 Task: Look for space in Carlos Barbosa, Brazil from 2nd June, 2023 to 6th June, 2023 for 1 adult in price range Rs.10000 to Rs.13000. Place can be private room with 1  bedroom having 1 bed and 1 bathroom. Property type can be house, flat, guest house, hotel. Booking option can be shelf check-in. Required host language is Spanish.
Action: Mouse moved to (467, 101)
Screenshot: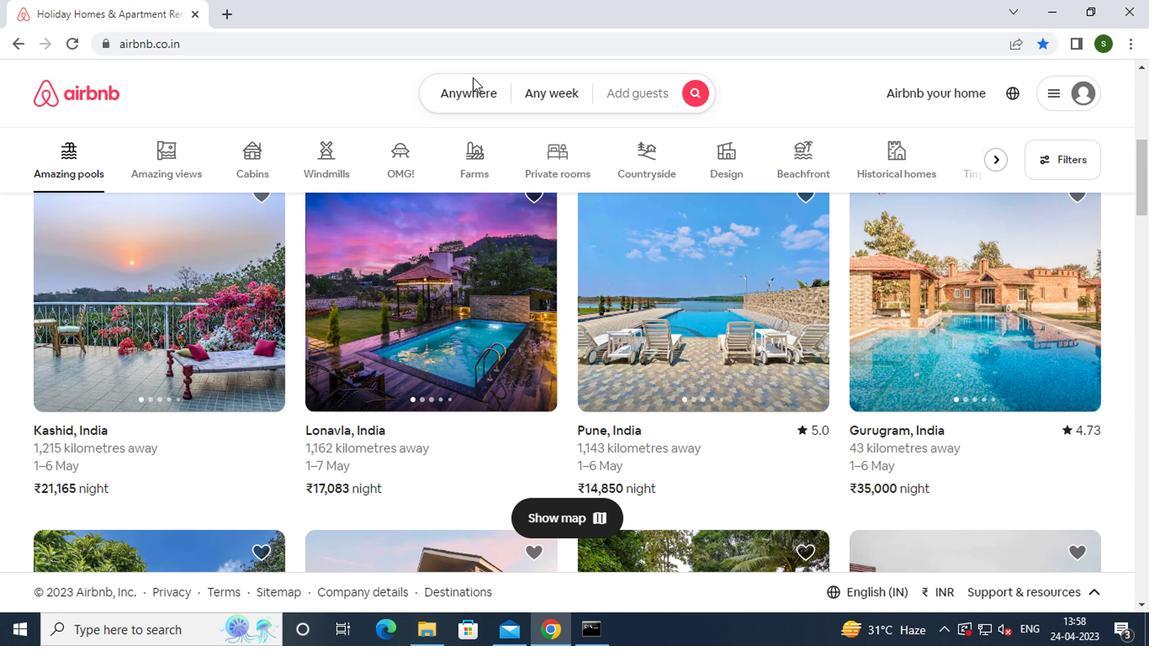 
Action: Mouse pressed left at (467, 101)
Screenshot: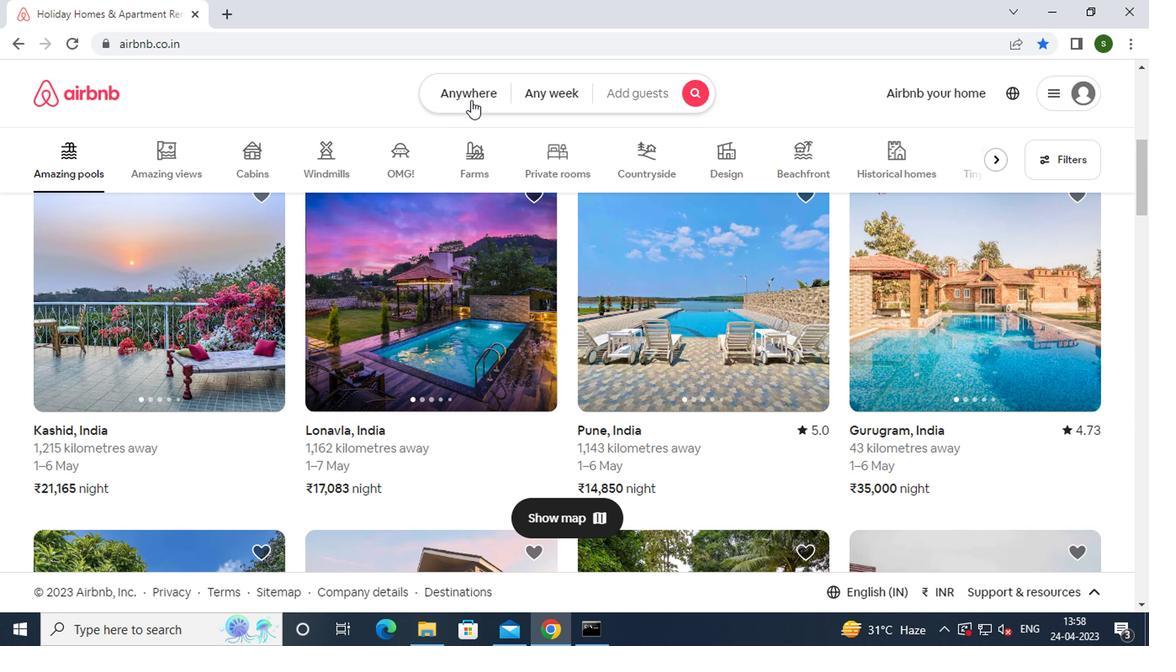 
Action: Mouse moved to (368, 159)
Screenshot: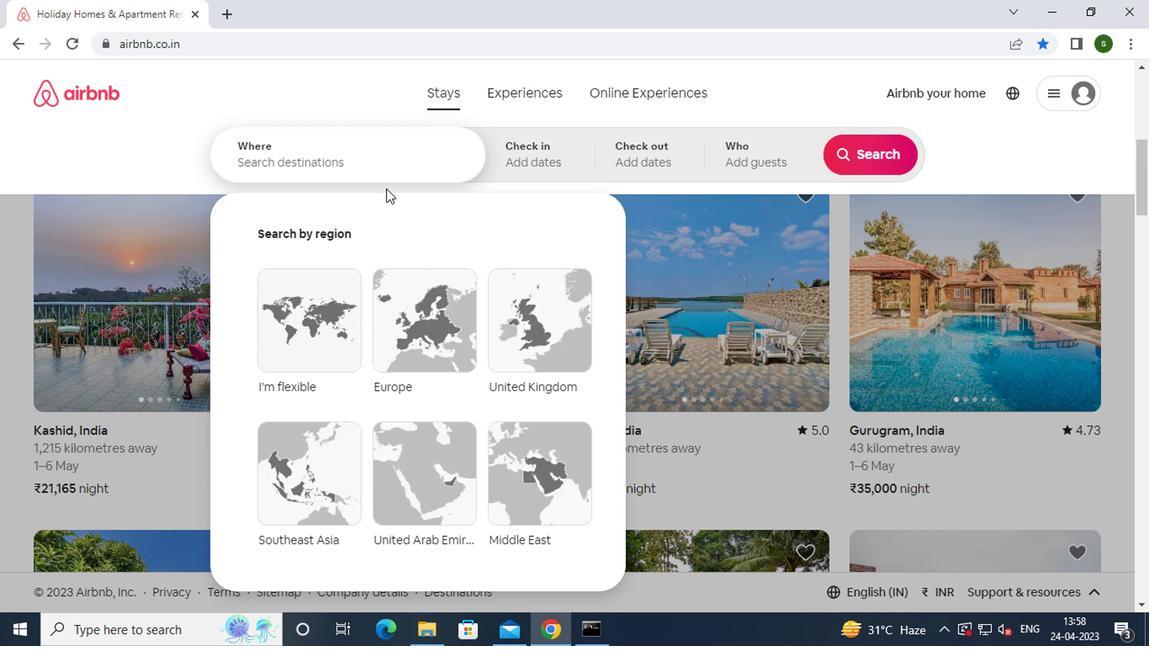 
Action: Mouse pressed left at (368, 159)
Screenshot: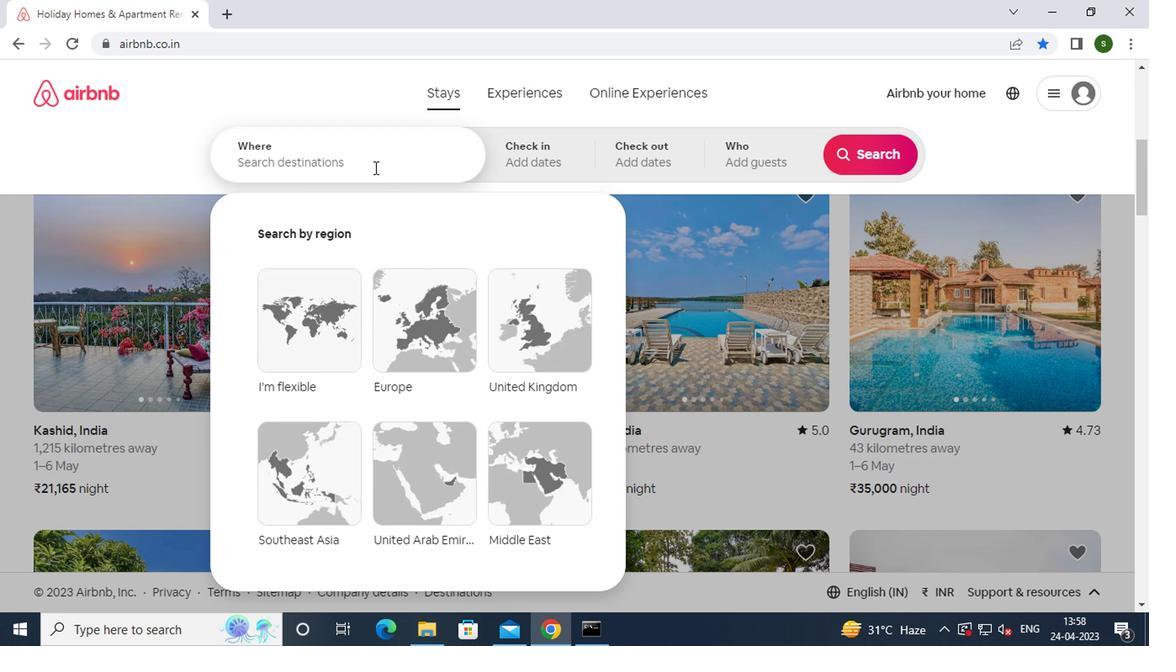 
Action: Key pressed <Key.caps_lock><Key.caps_lock>c<Key.caps_lock>arlos<Key.space><Key.caps_lock>b<Key.caps_lock>arbosa,<Key.caps_lock><Key.space><Key.caps_lock><Key.caps_lock>b<Key.caps_lock>razil<Key.enter>
Screenshot: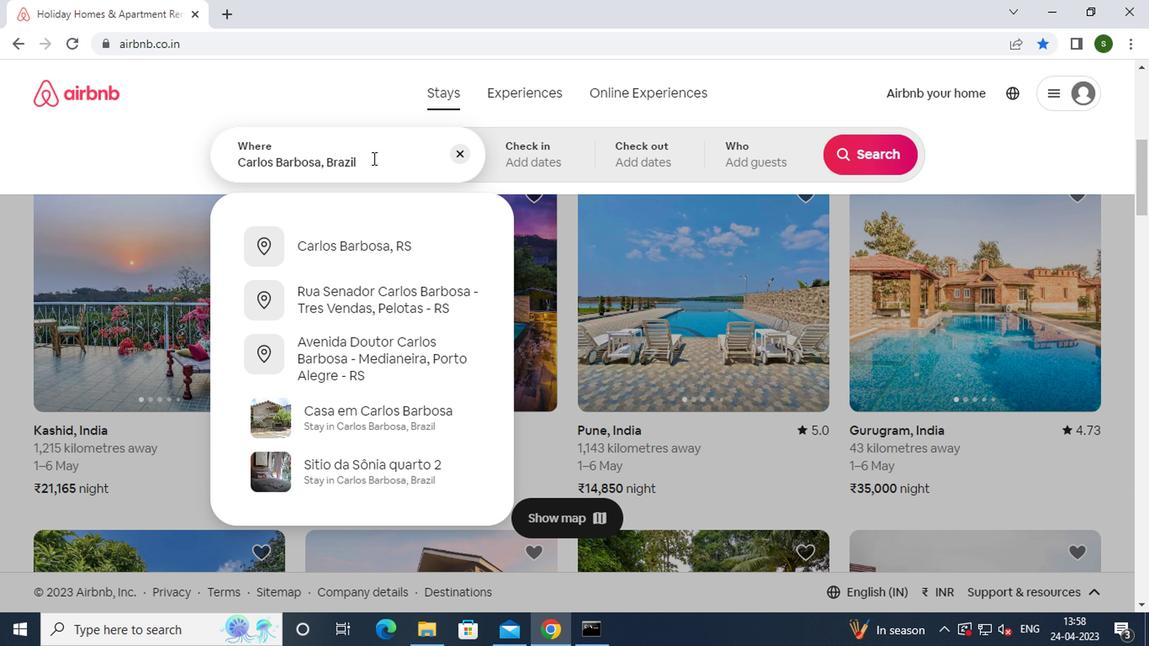 
Action: Mouse moved to (852, 293)
Screenshot: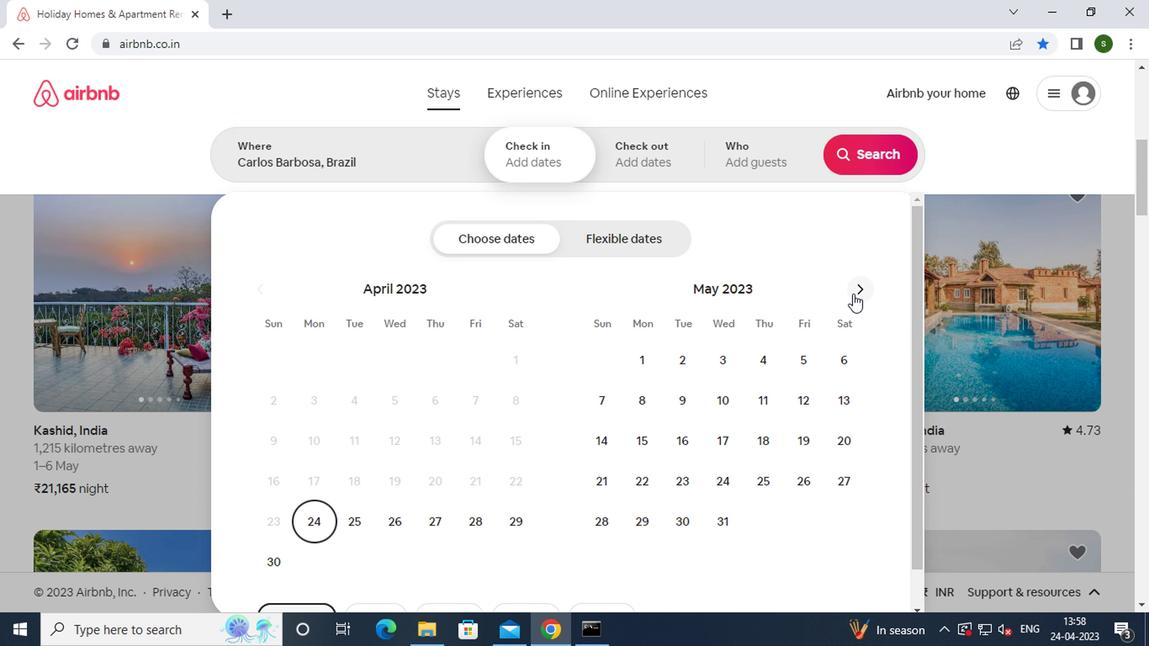 
Action: Mouse pressed left at (852, 293)
Screenshot: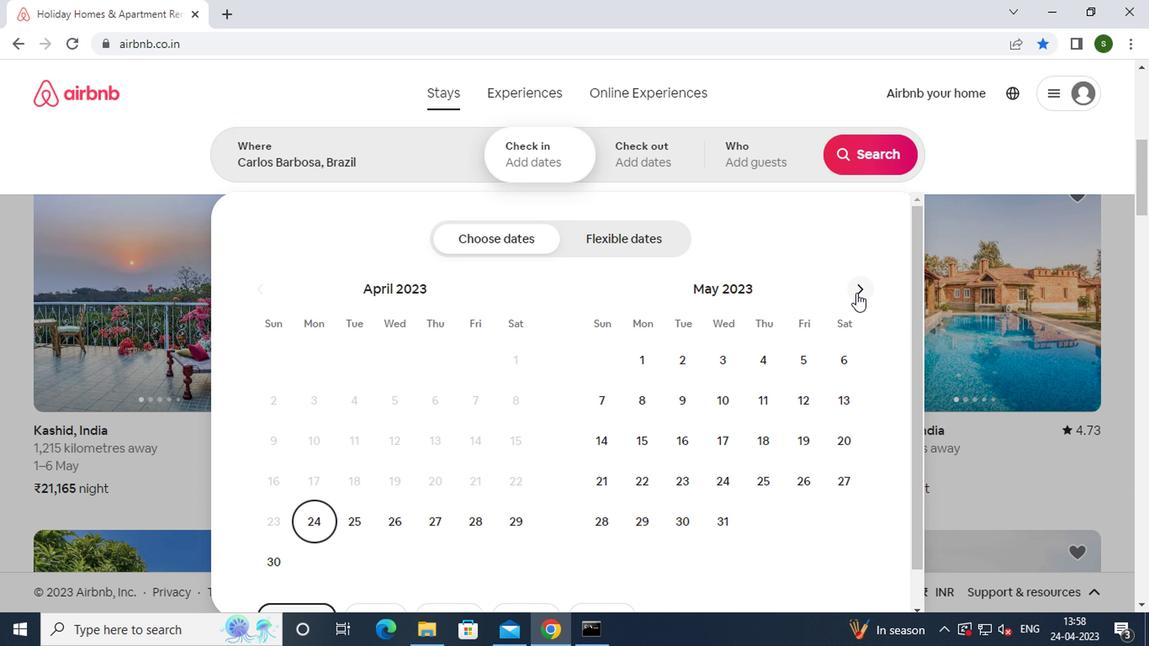 
Action: Mouse moved to (794, 357)
Screenshot: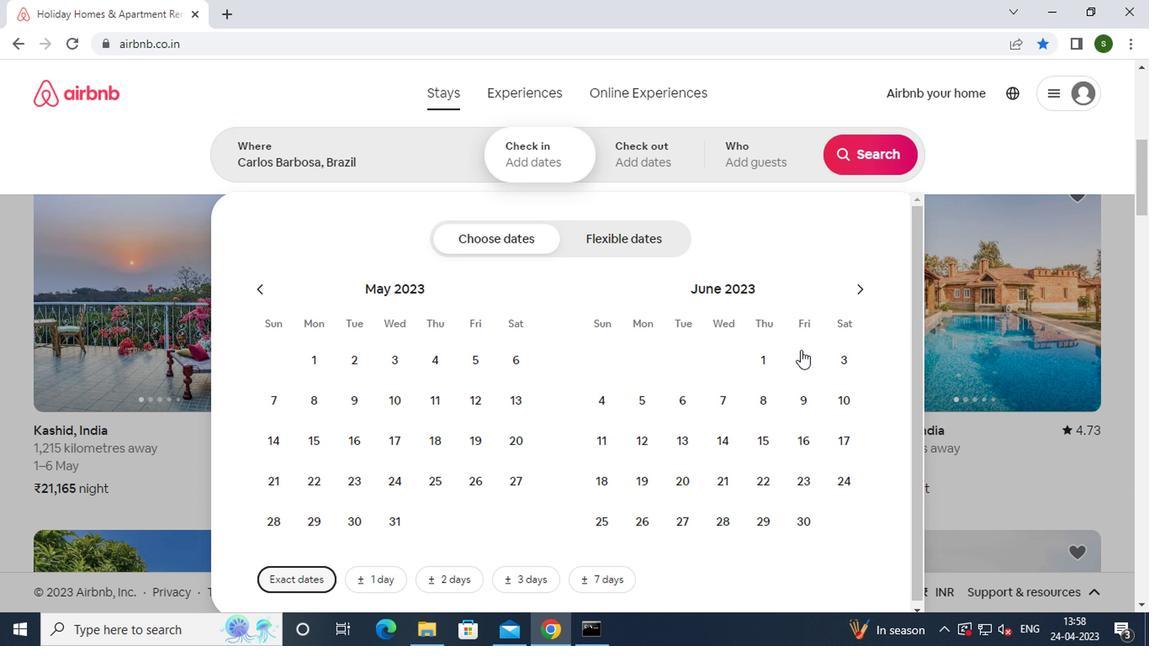 
Action: Mouse pressed left at (794, 357)
Screenshot: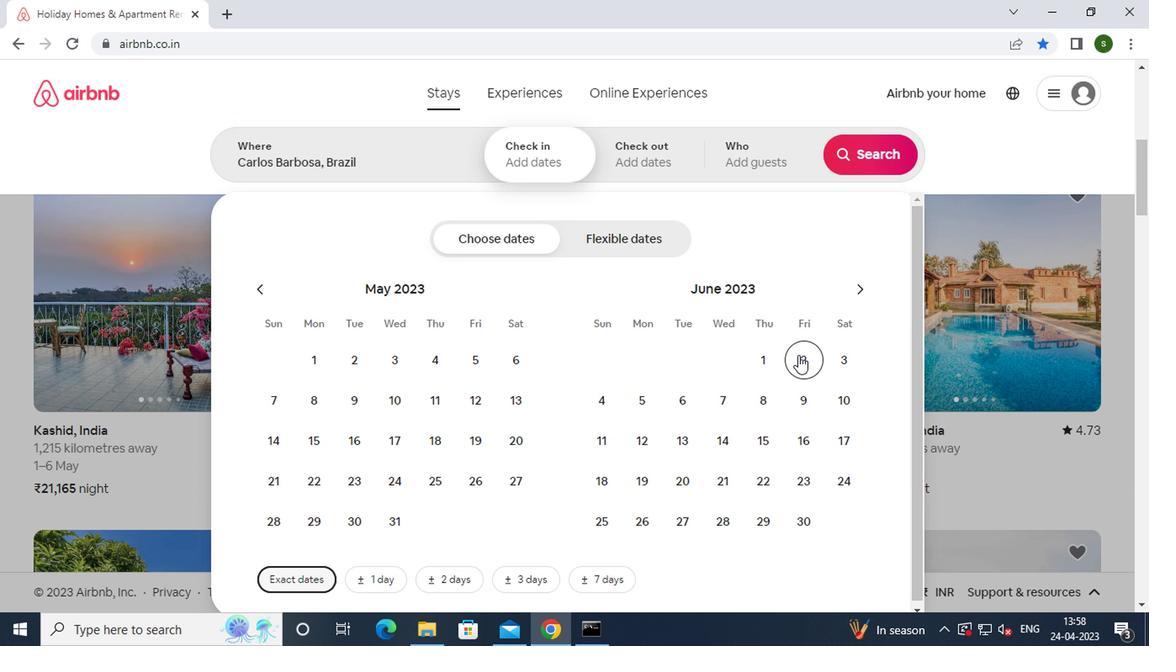 
Action: Mouse moved to (691, 399)
Screenshot: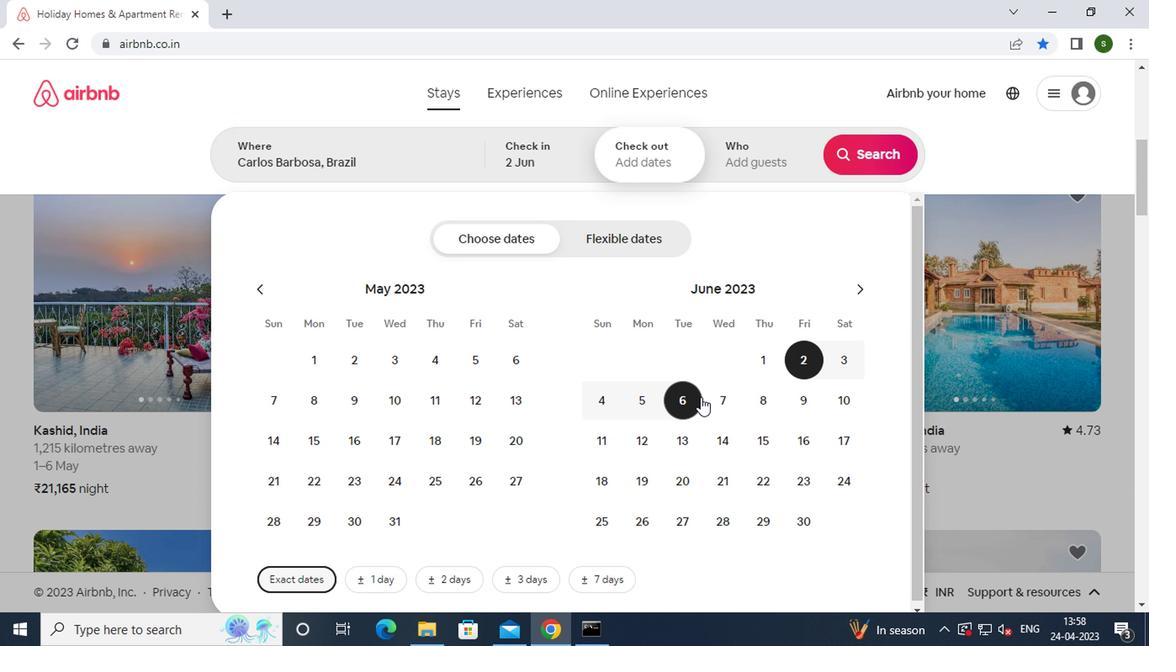 
Action: Mouse pressed left at (691, 399)
Screenshot: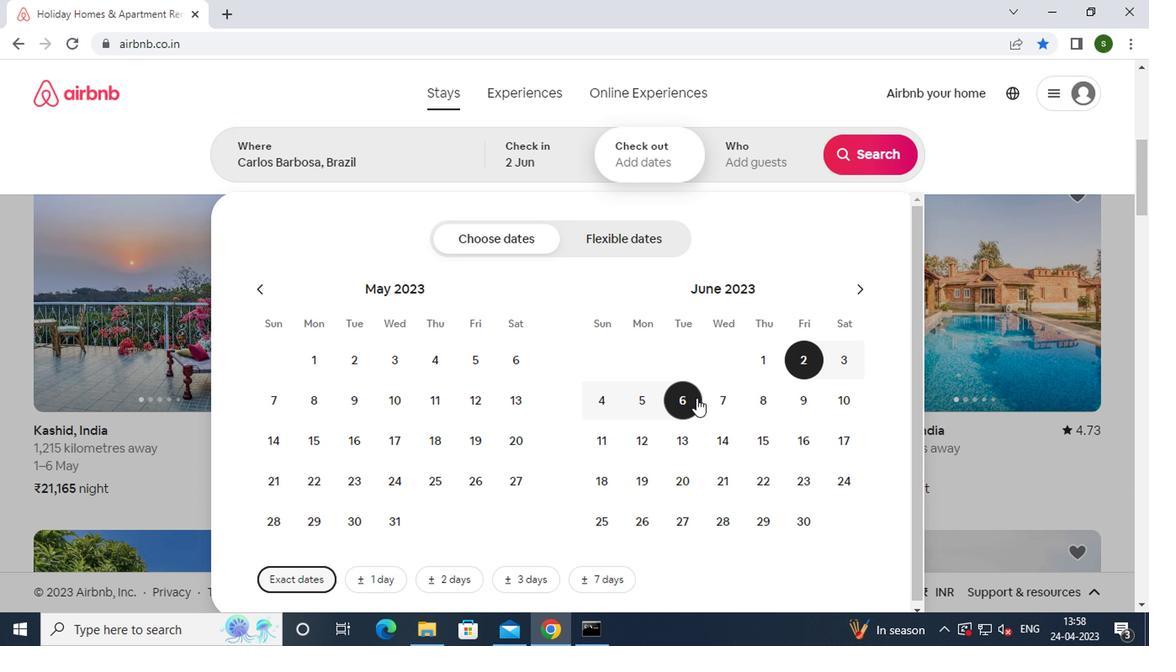 
Action: Mouse moved to (755, 152)
Screenshot: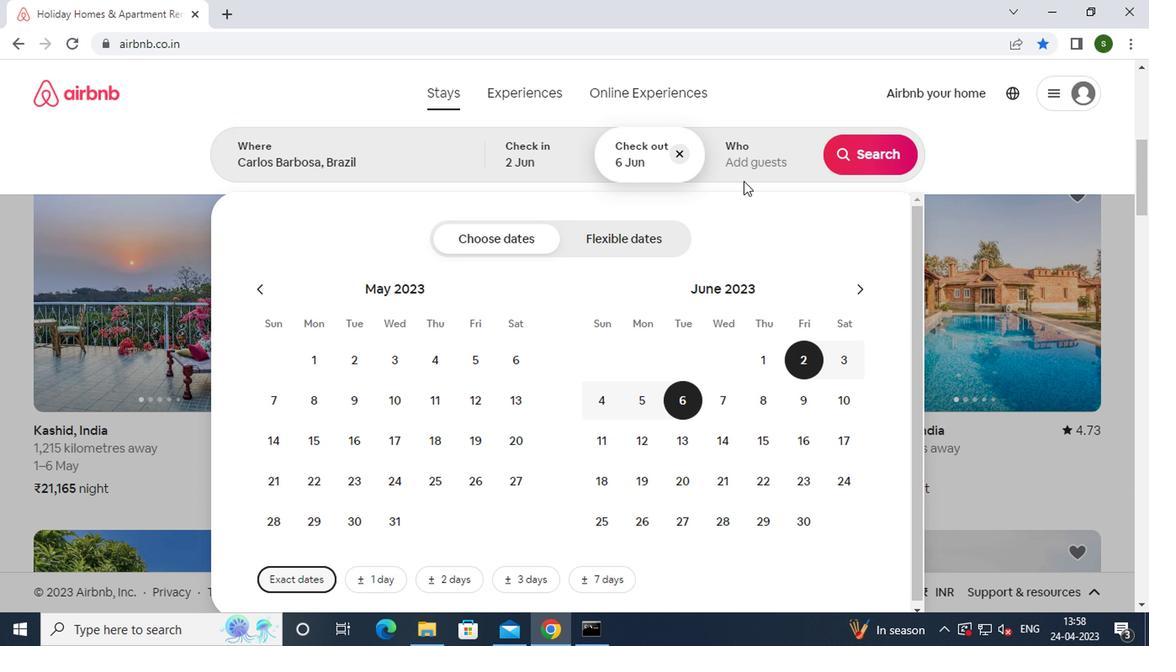 
Action: Mouse pressed left at (755, 152)
Screenshot: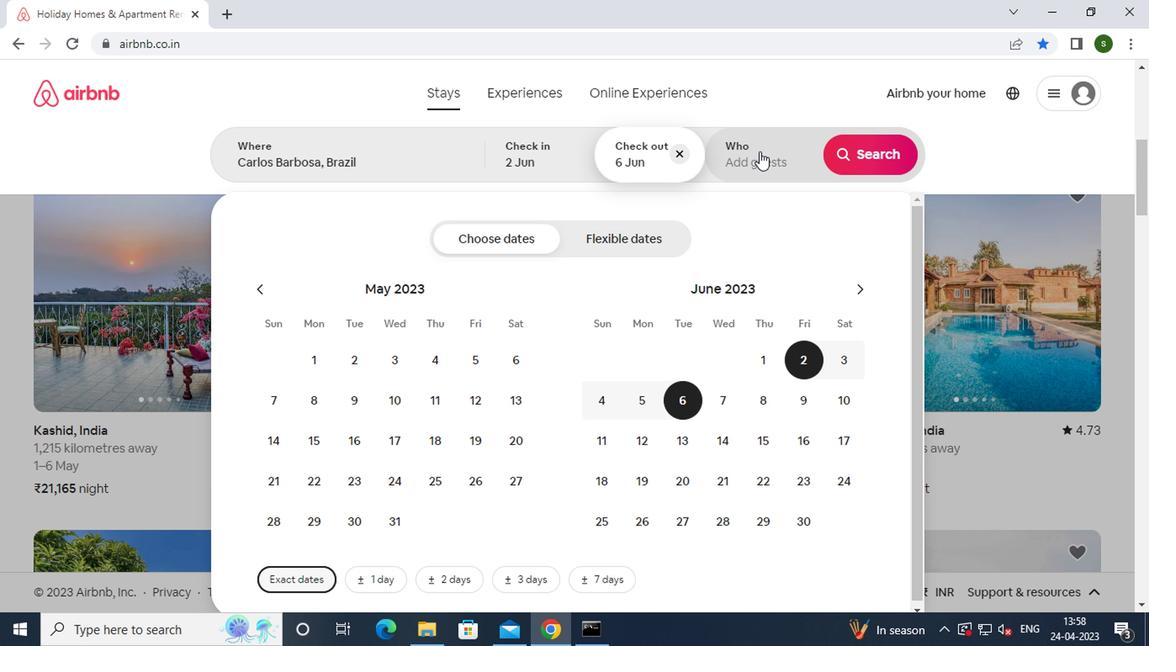 
Action: Mouse moved to (876, 253)
Screenshot: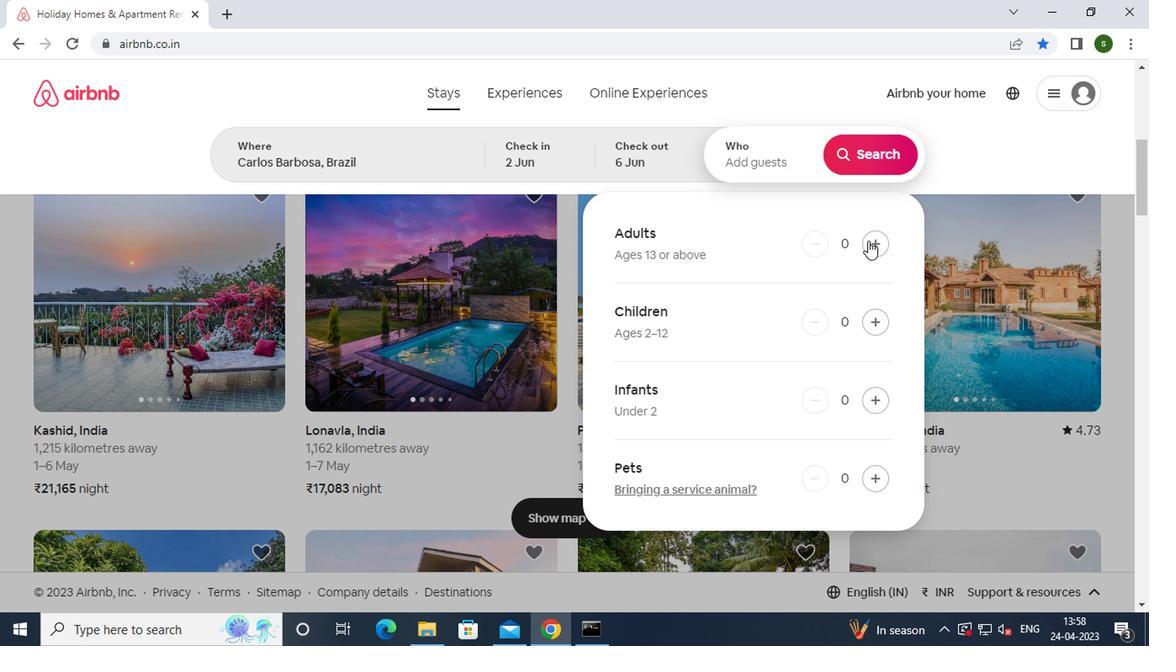 
Action: Mouse pressed left at (876, 253)
Screenshot: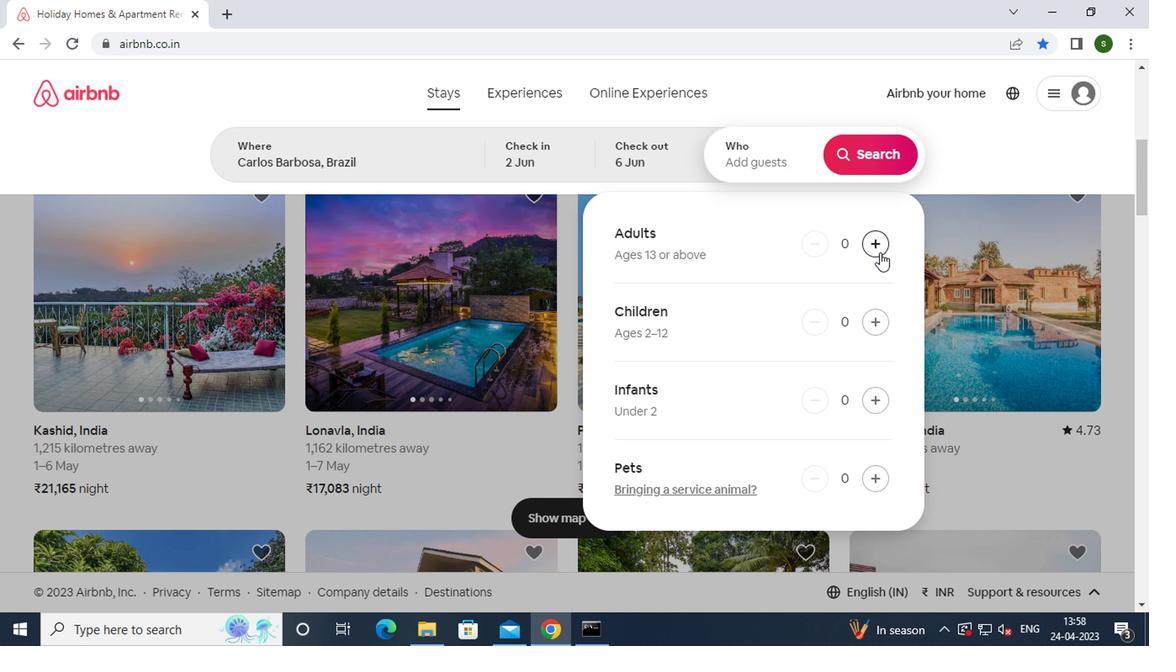 
Action: Mouse moved to (871, 159)
Screenshot: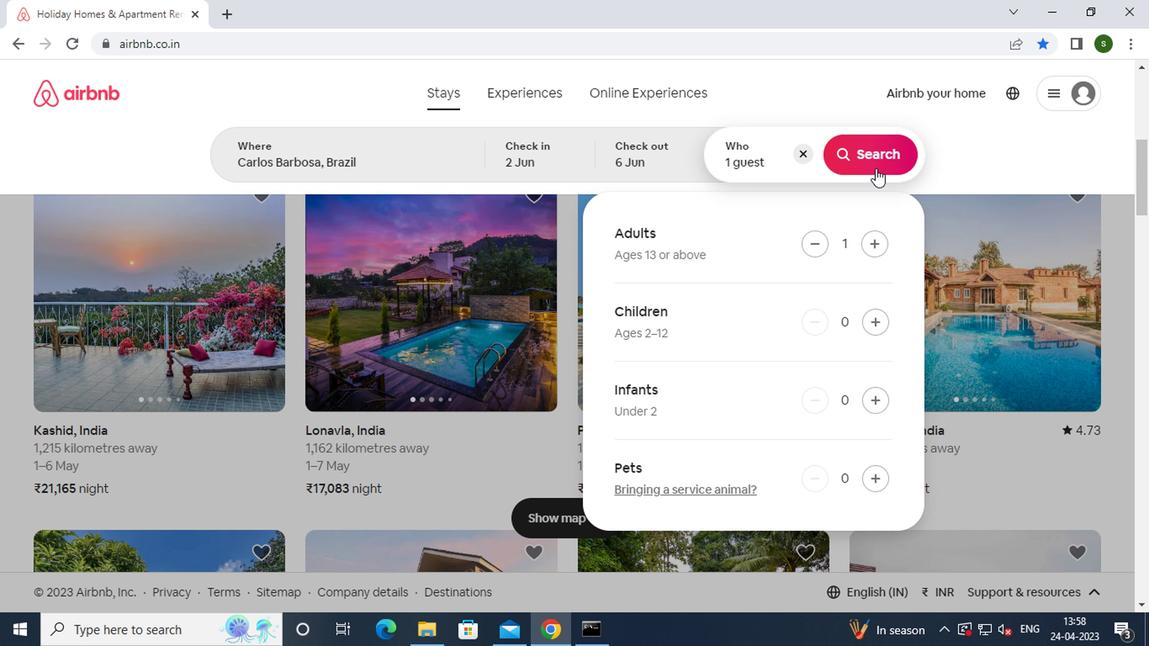 
Action: Mouse pressed left at (871, 159)
Screenshot: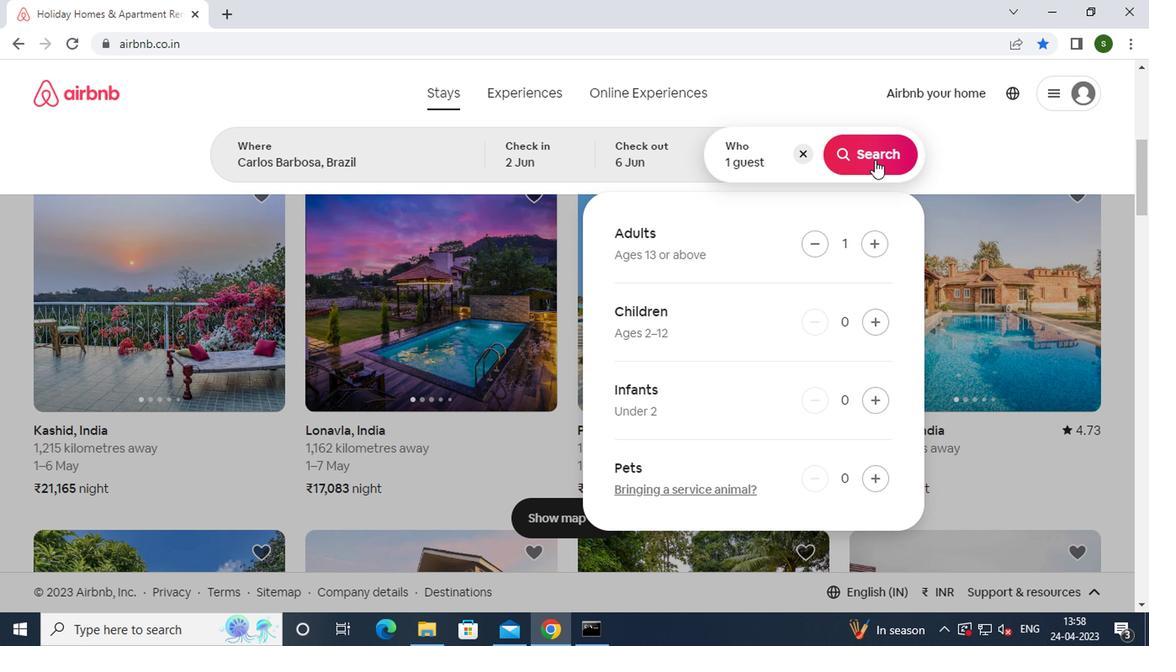 
Action: Mouse moved to (1092, 152)
Screenshot: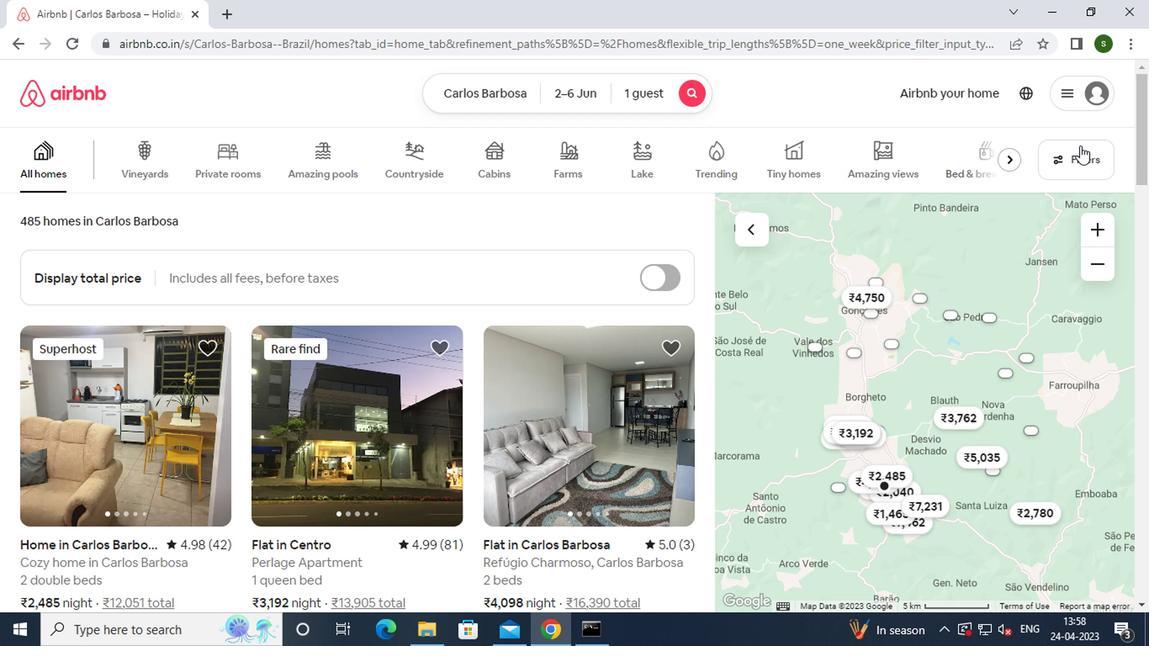 
Action: Mouse pressed left at (1092, 152)
Screenshot: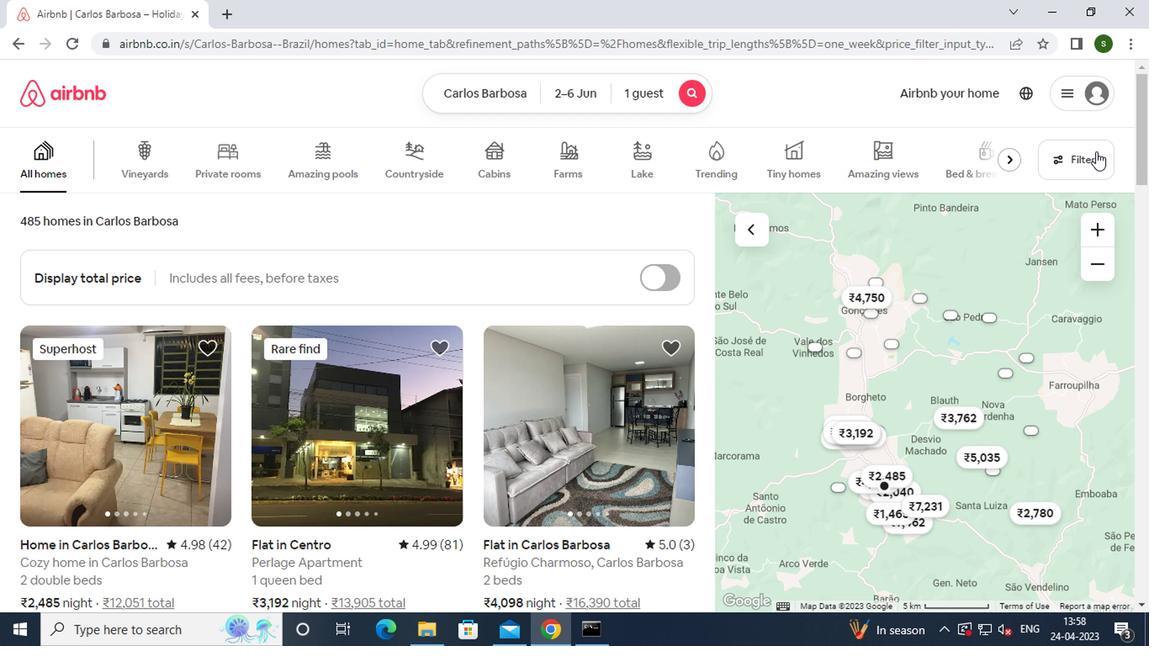 
Action: Mouse moved to (360, 375)
Screenshot: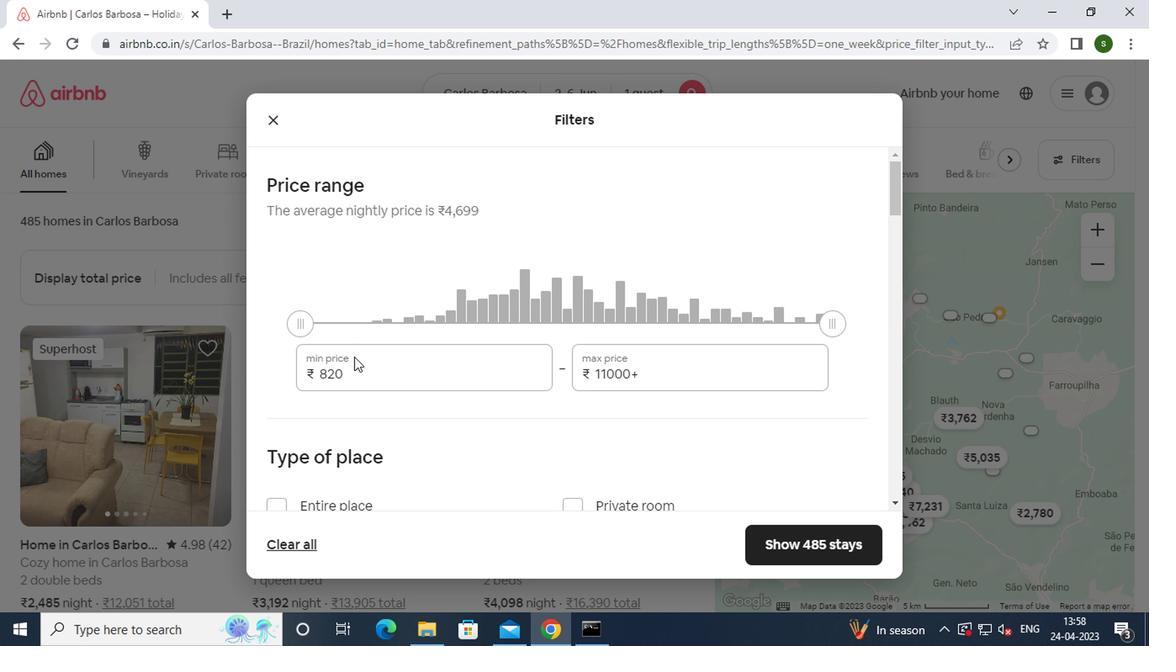 
Action: Mouse pressed left at (360, 375)
Screenshot: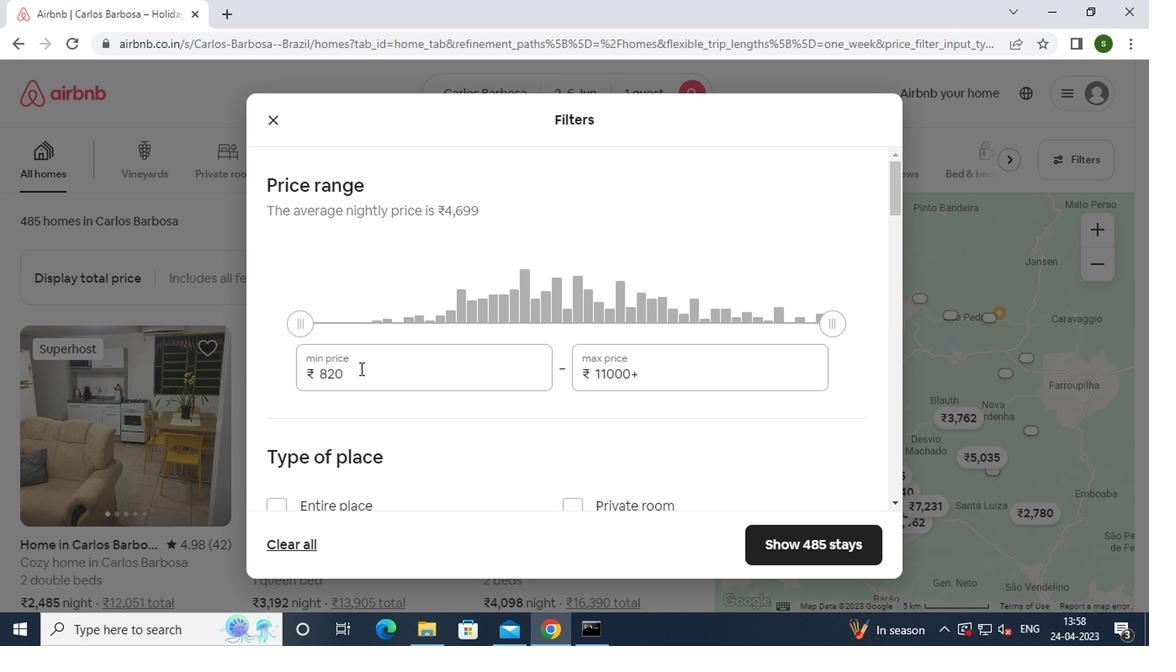 
Action: Mouse moved to (356, 372)
Screenshot: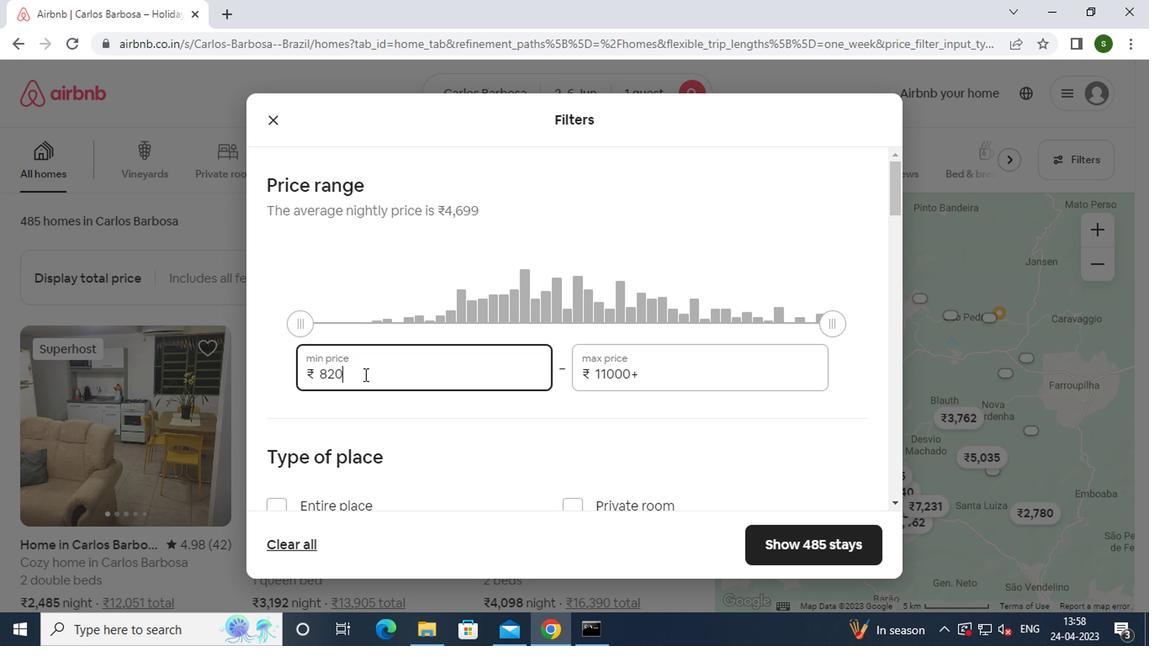 
Action: Key pressed <Key.backspace><Key.backspace><Key.backspace><Key.backspace><Key.backspace><Key.backspace><Key.backspace><Key.backspace><Key.backspace><Key.backspace>10000
Screenshot: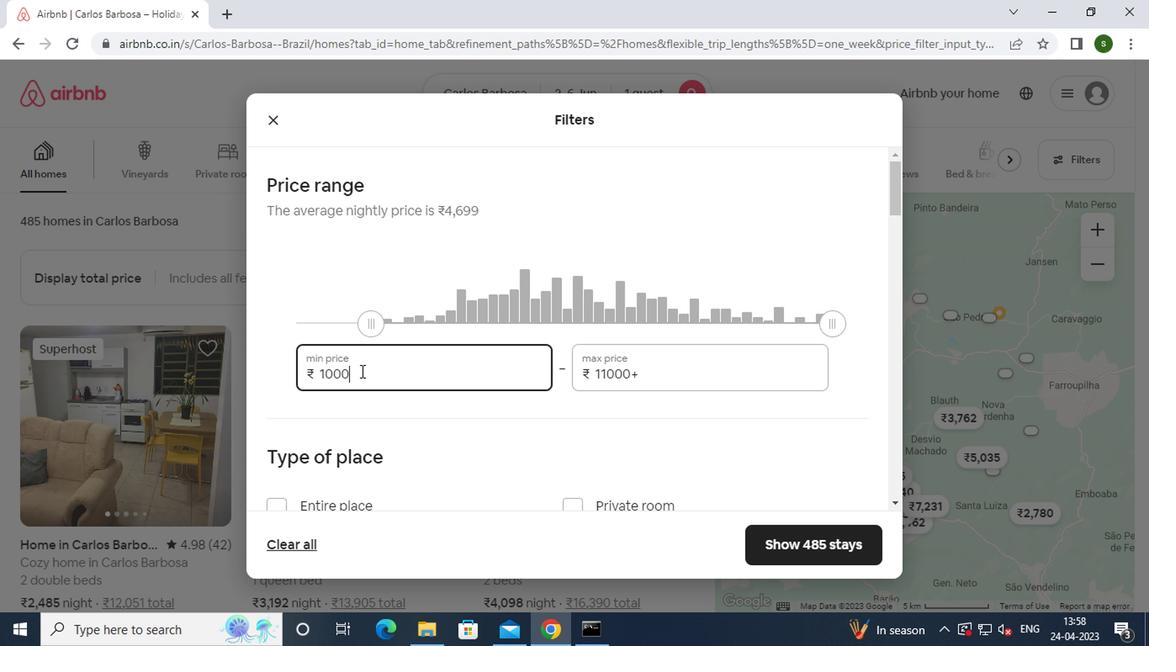 
Action: Mouse moved to (639, 374)
Screenshot: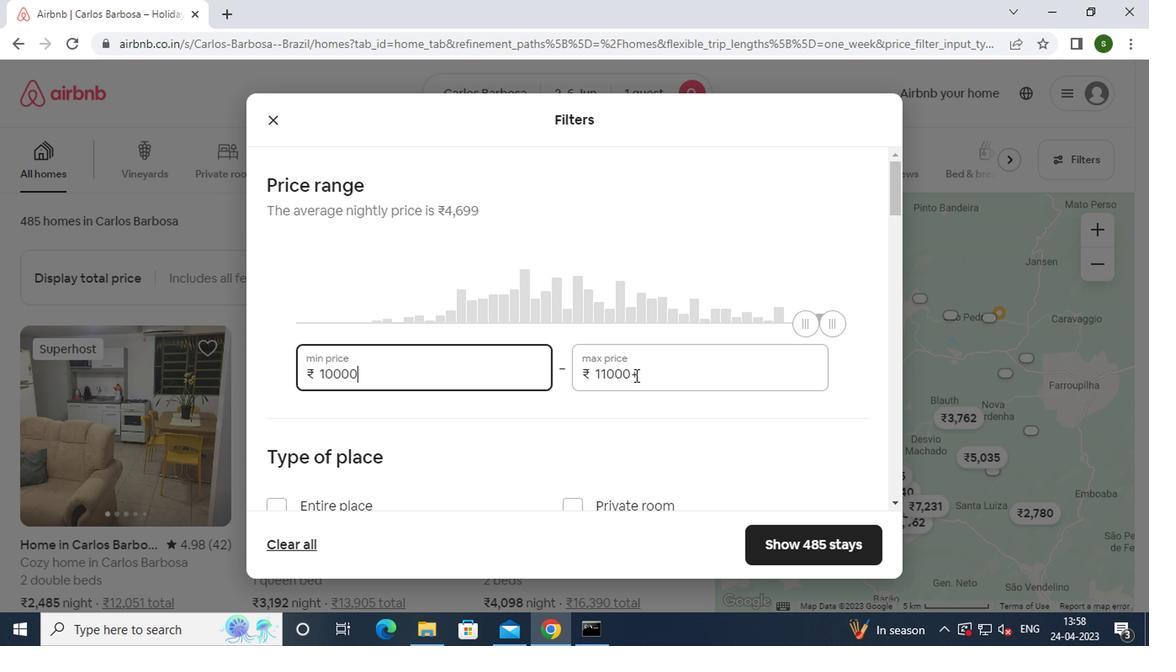 
Action: Mouse pressed left at (639, 374)
Screenshot: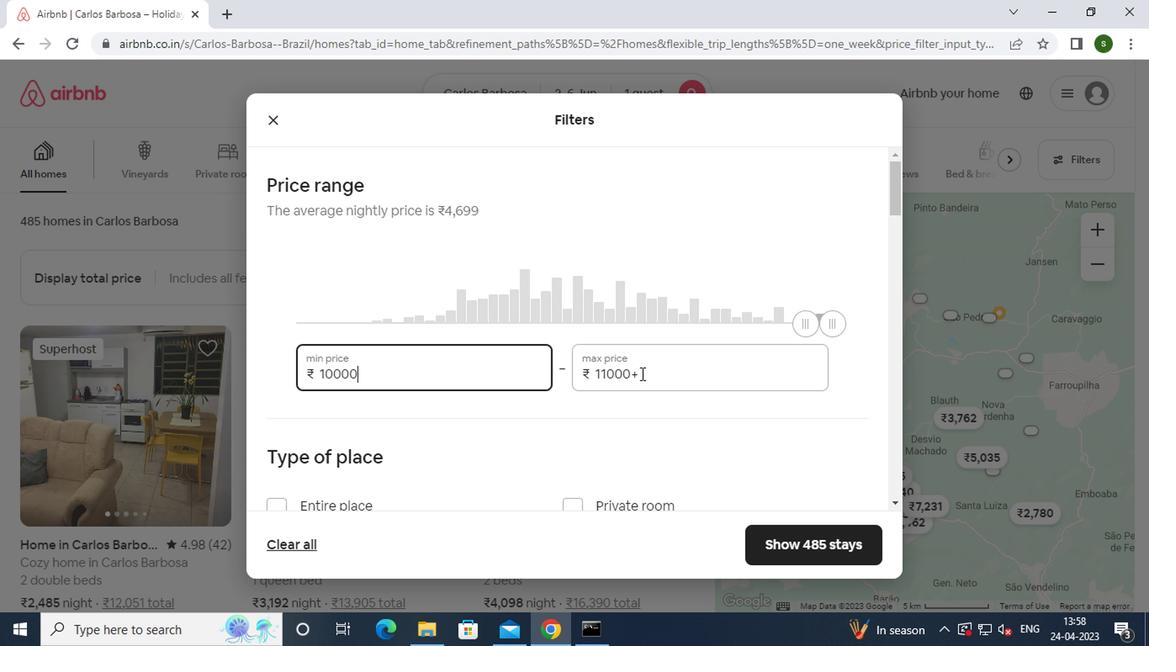 
Action: Key pressed <Key.backspace><Key.backspace><Key.backspace><Key.backspace><Key.backspace><Key.backspace><Key.backspace><Key.backspace><Key.backspace><Key.backspace>13000
Screenshot: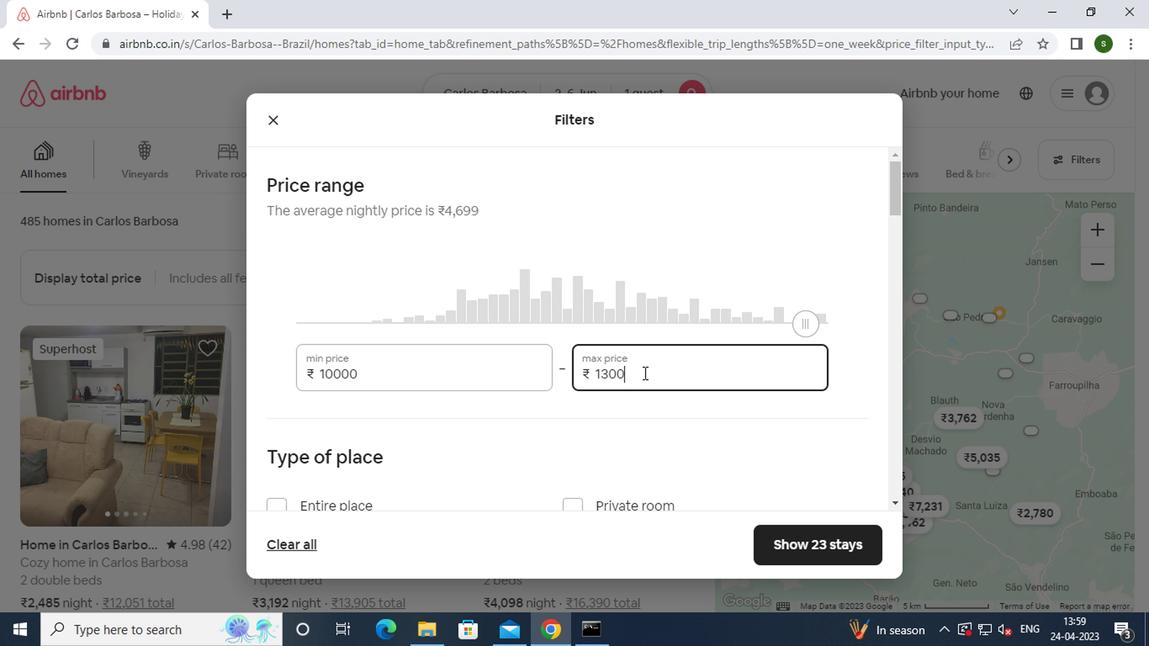 
Action: Mouse moved to (533, 414)
Screenshot: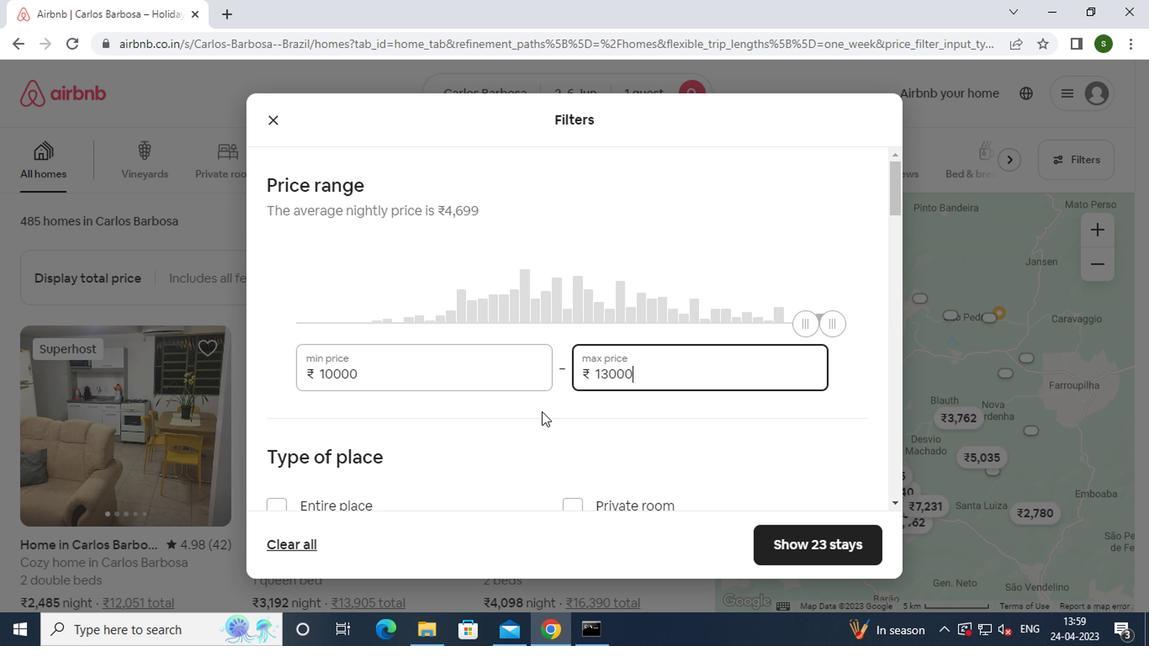 
Action: Mouse scrolled (533, 413) with delta (0, 0)
Screenshot: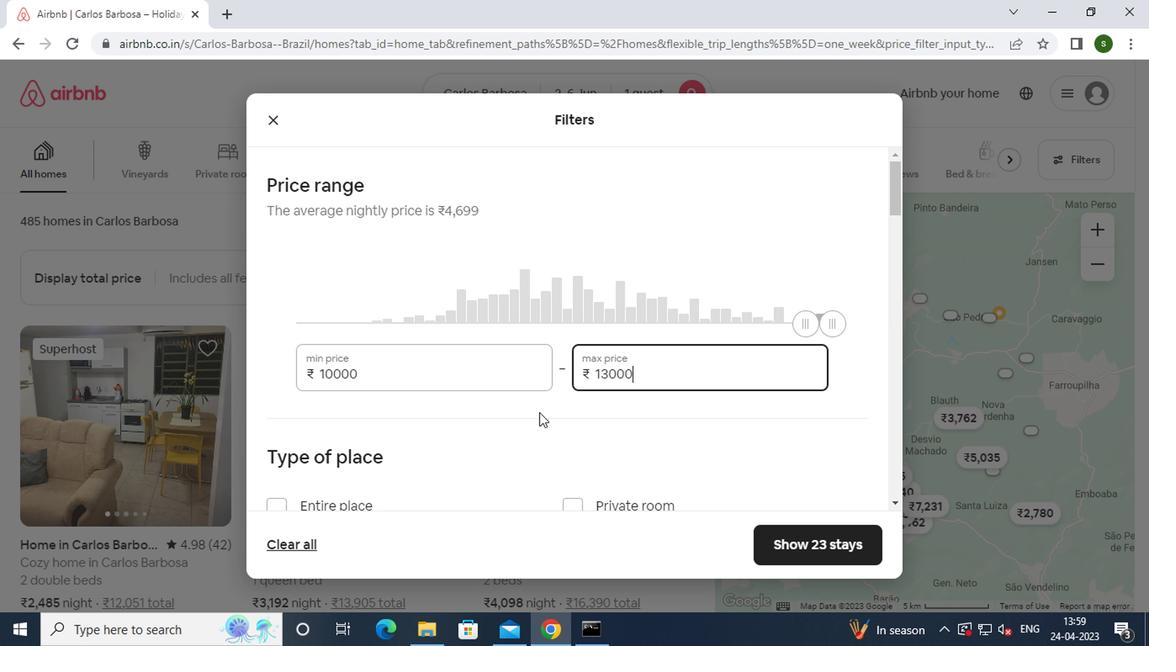 
Action: Mouse moved to (571, 422)
Screenshot: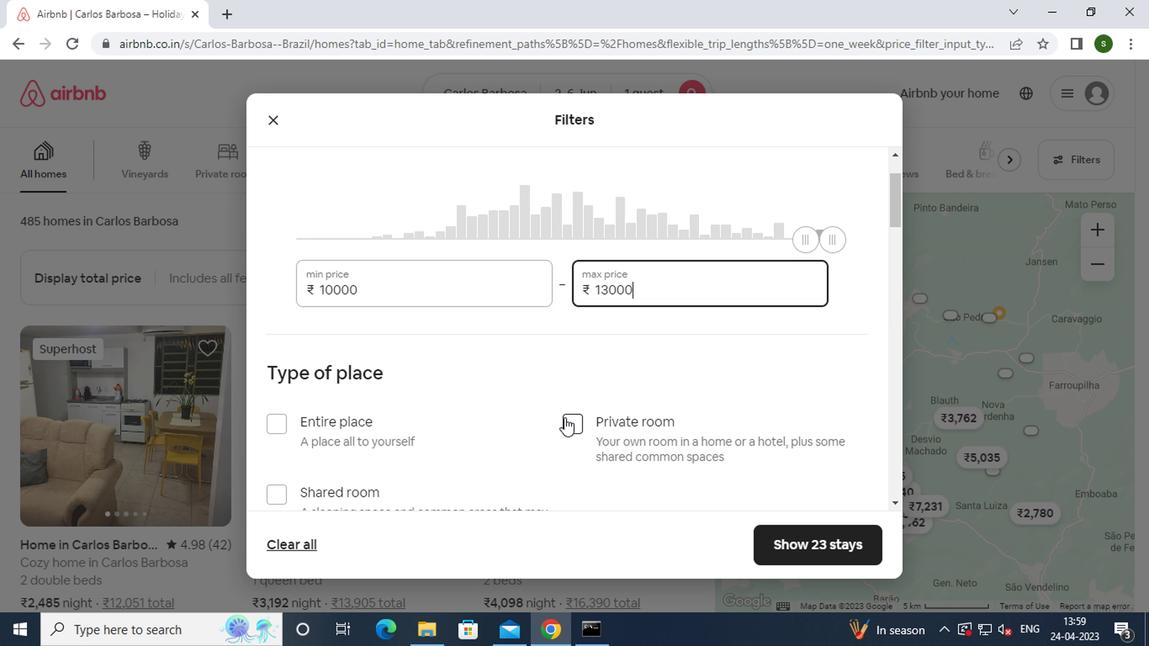 
Action: Mouse pressed left at (571, 422)
Screenshot: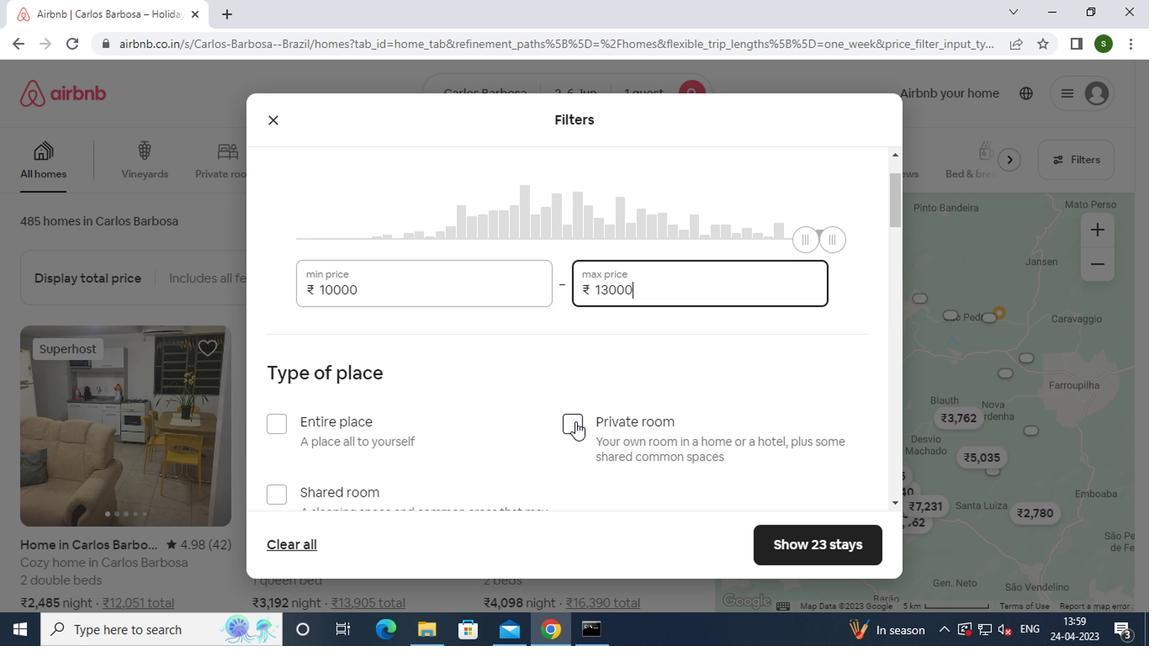 
Action: Mouse moved to (476, 403)
Screenshot: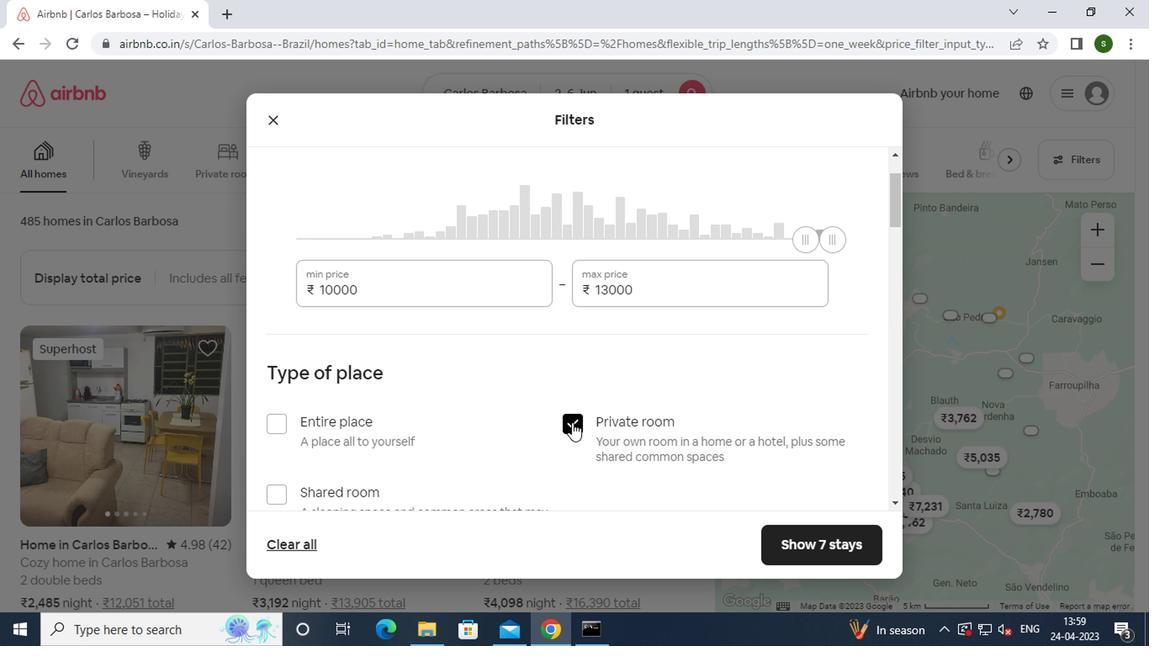 
Action: Mouse scrolled (476, 402) with delta (0, -1)
Screenshot: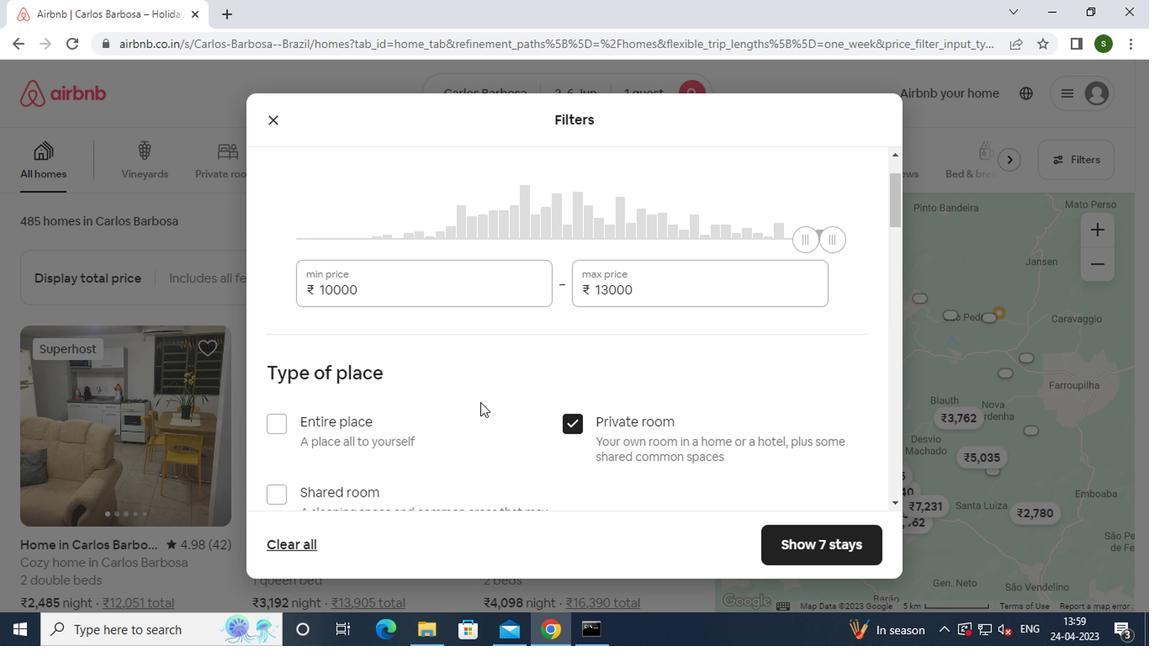 
Action: Mouse scrolled (476, 402) with delta (0, -1)
Screenshot: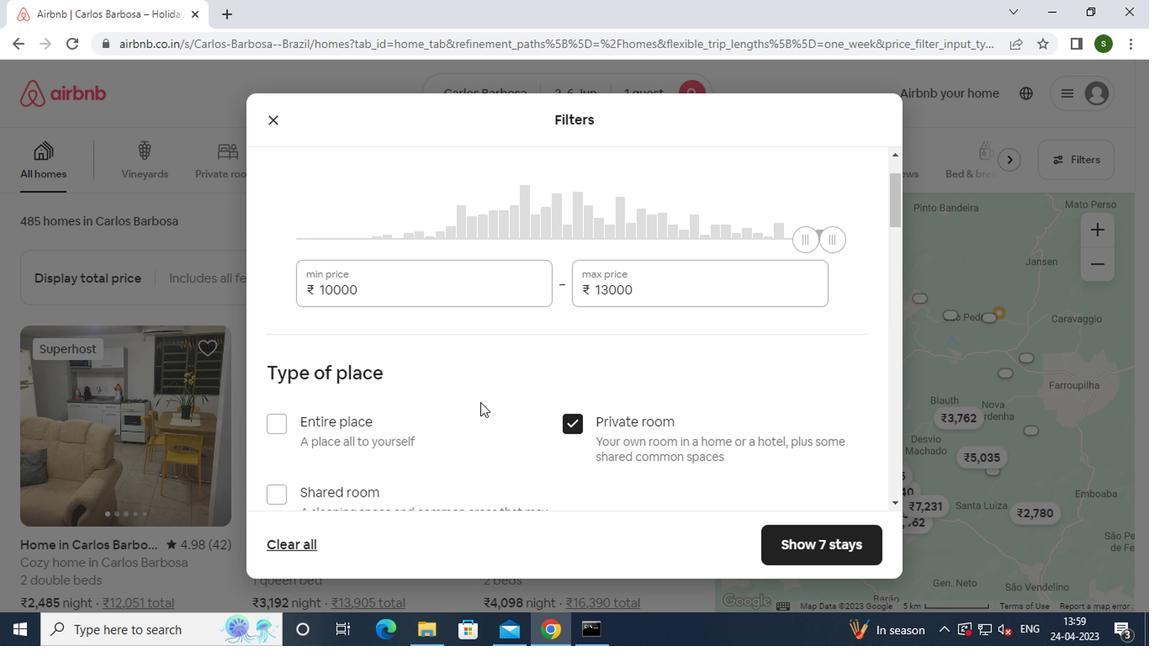 
Action: Mouse scrolled (476, 402) with delta (0, -1)
Screenshot: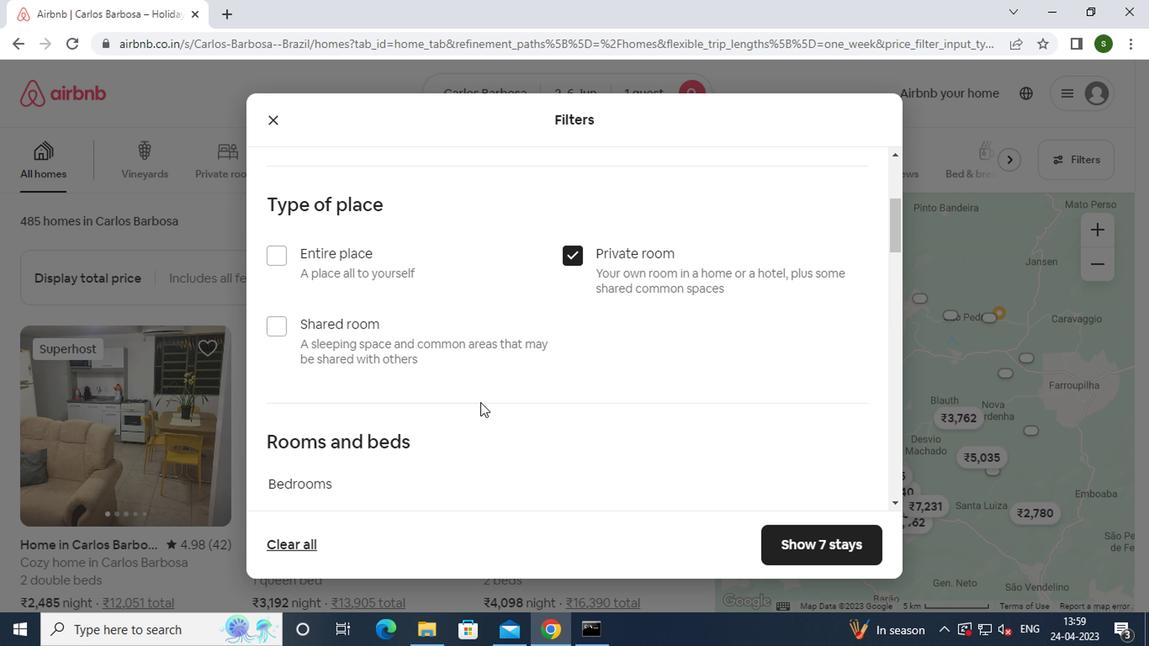 
Action: Mouse scrolled (476, 402) with delta (0, -1)
Screenshot: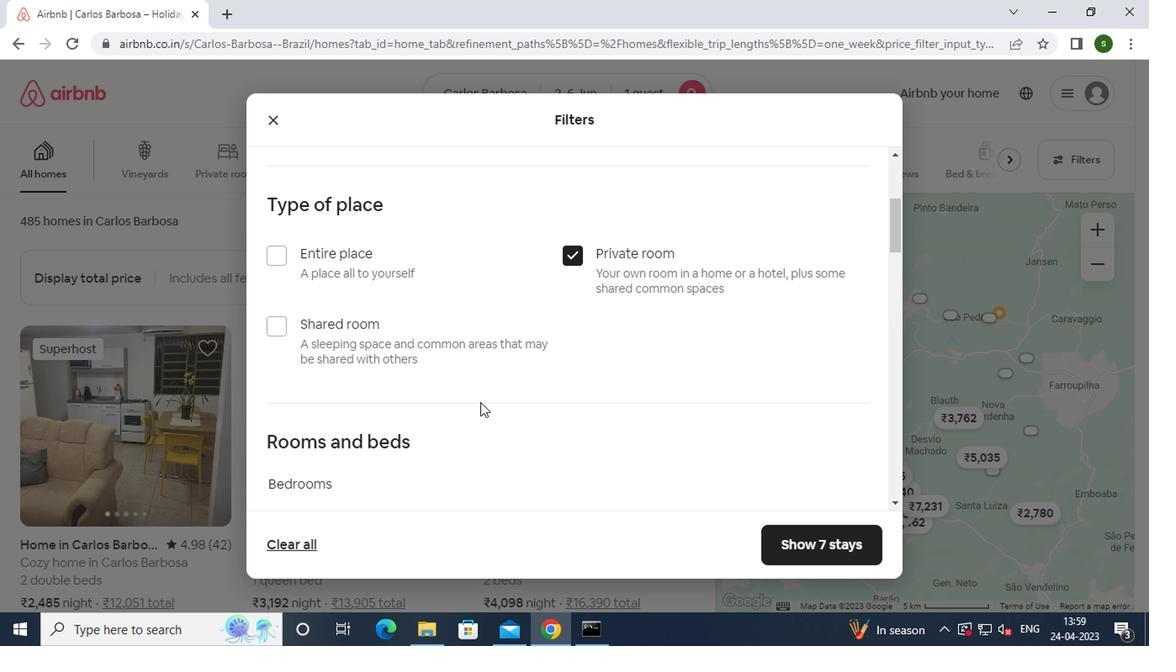 
Action: Mouse scrolled (476, 402) with delta (0, -1)
Screenshot: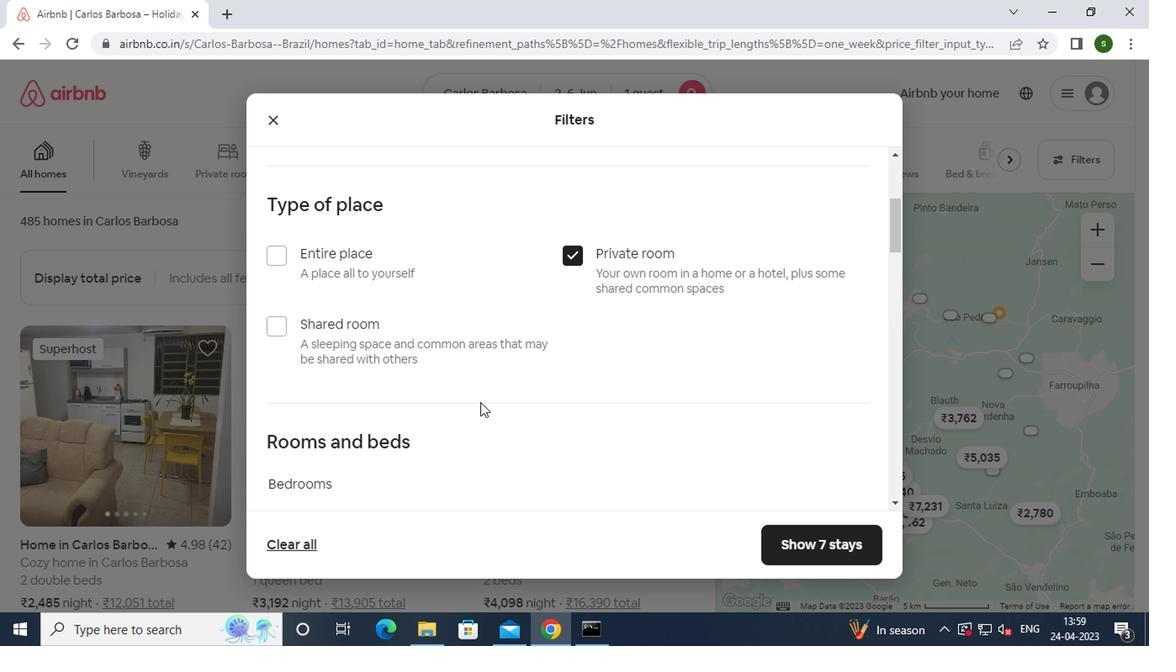 
Action: Mouse moved to (375, 287)
Screenshot: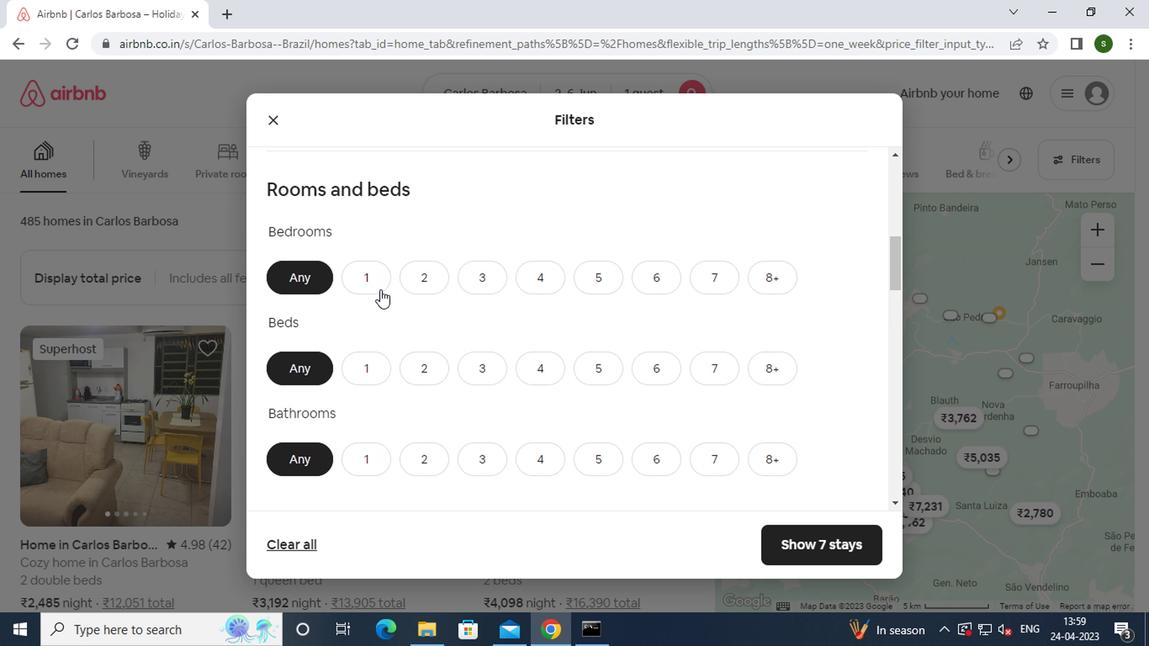 
Action: Mouse pressed left at (375, 287)
Screenshot: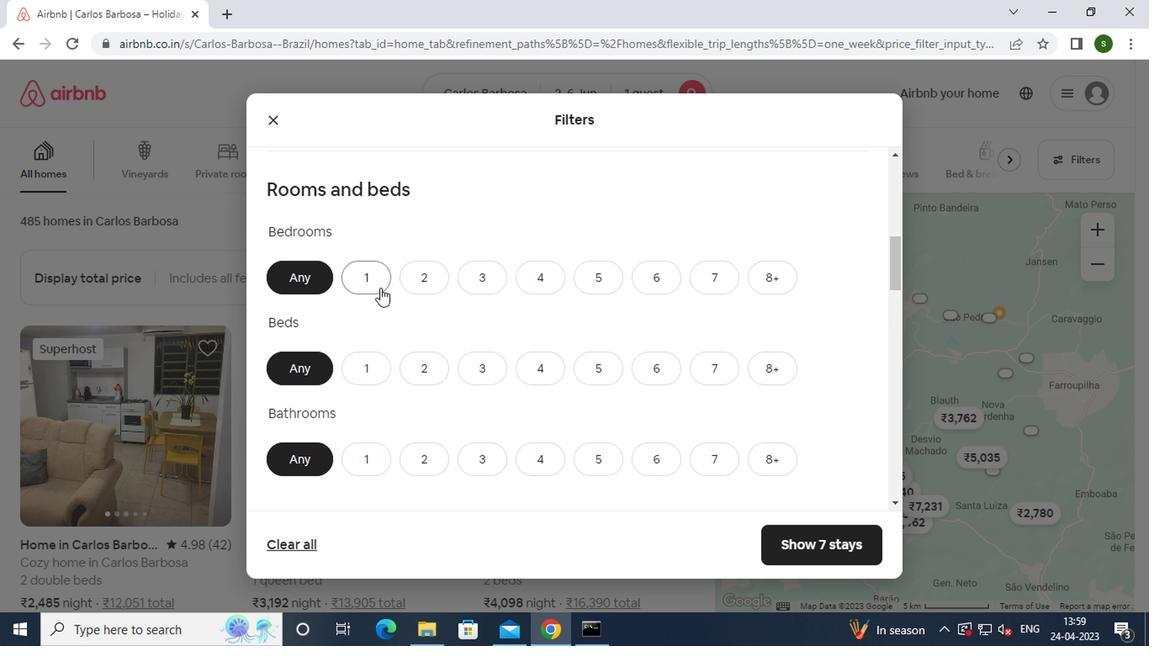 
Action: Mouse moved to (366, 376)
Screenshot: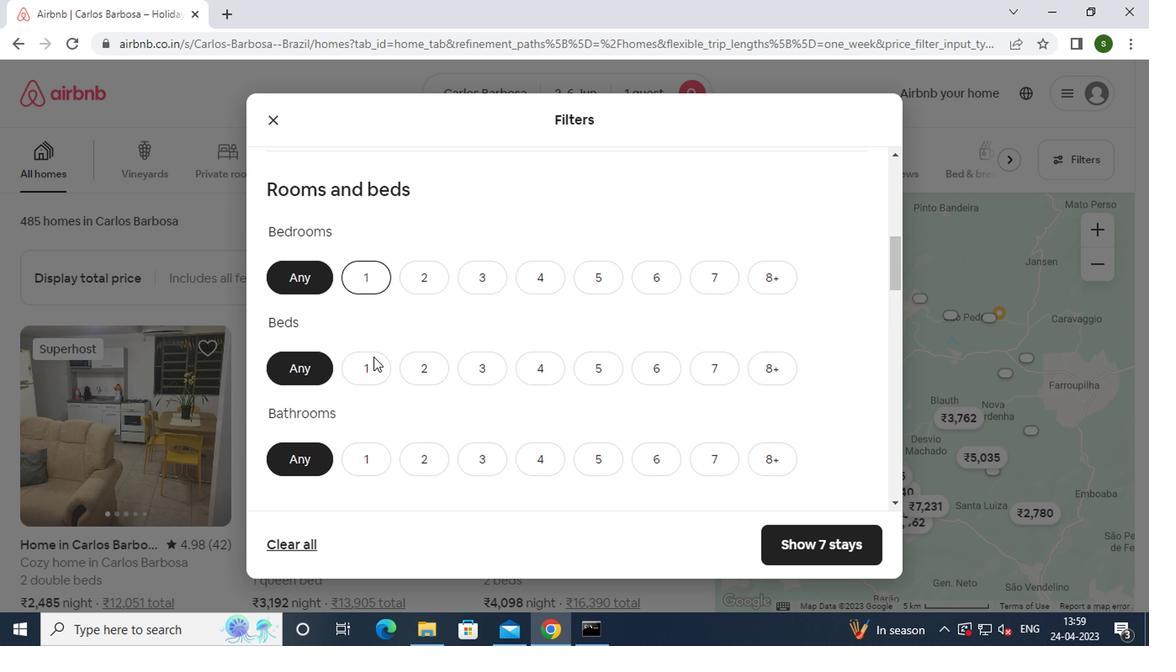 
Action: Mouse pressed left at (366, 376)
Screenshot: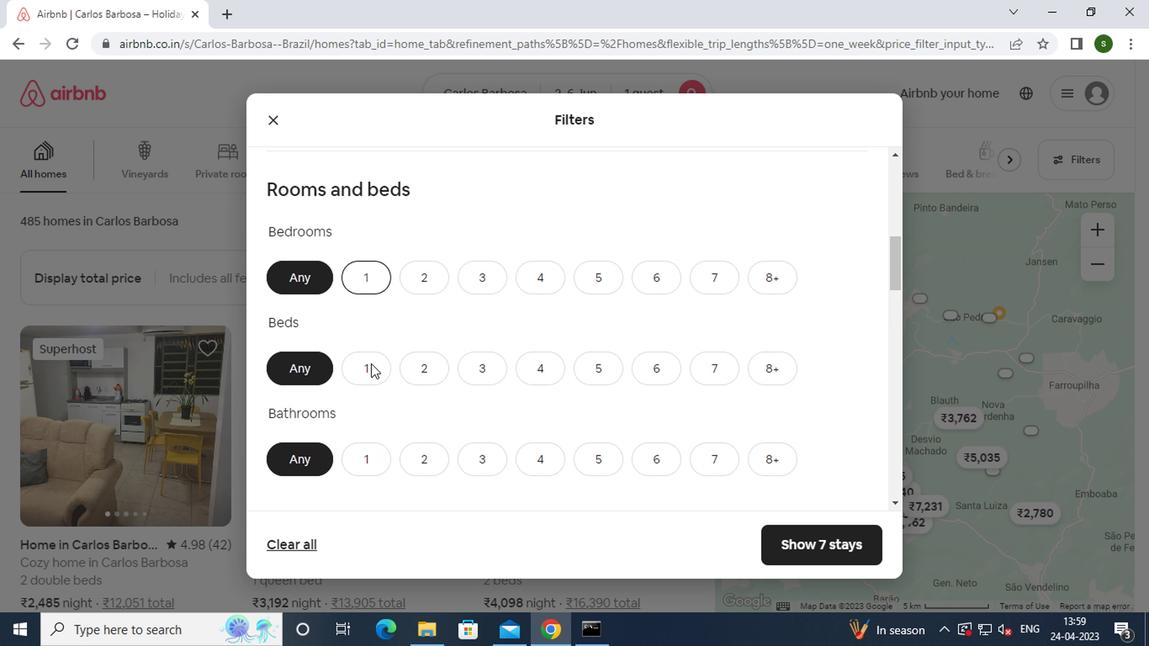 
Action: Mouse scrolled (366, 375) with delta (0, -1)
Screenshot: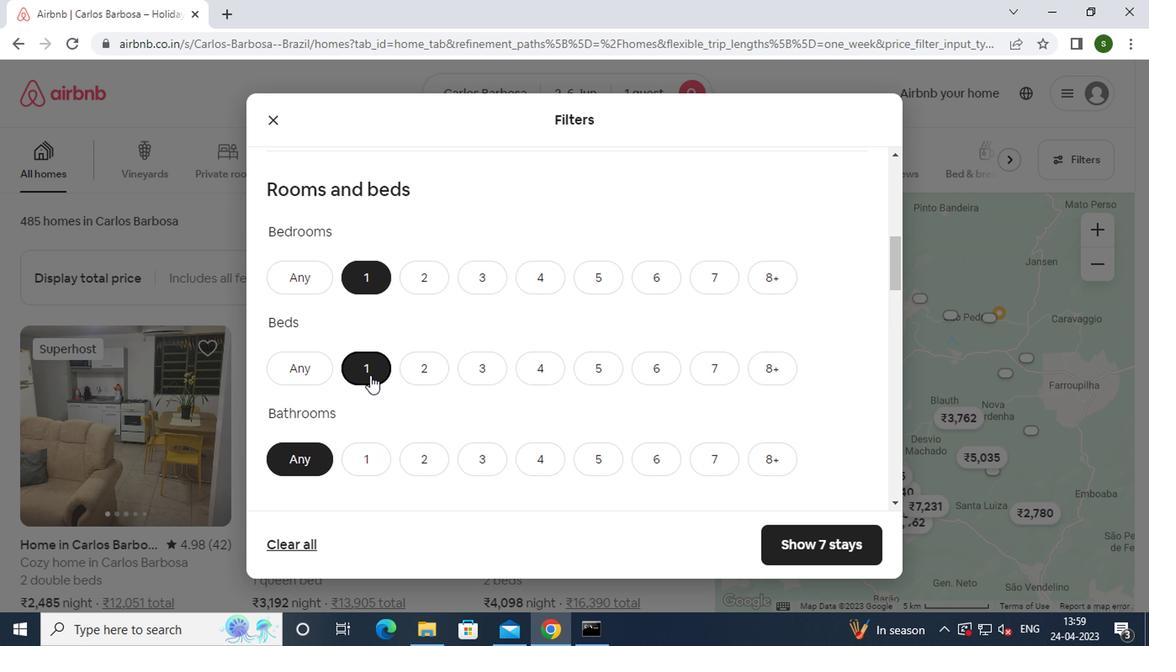 
Action: Mouse moved to (374, 374)
Screenshot: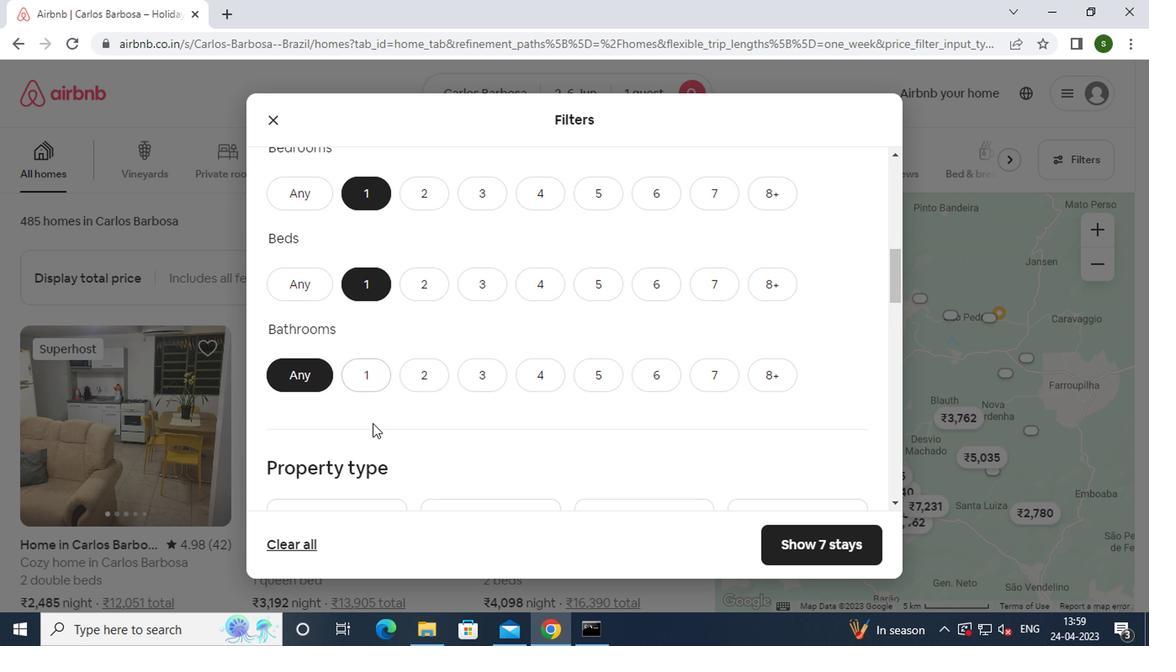 
Action: Mouse pressed left at (374, 374)
Screenshot: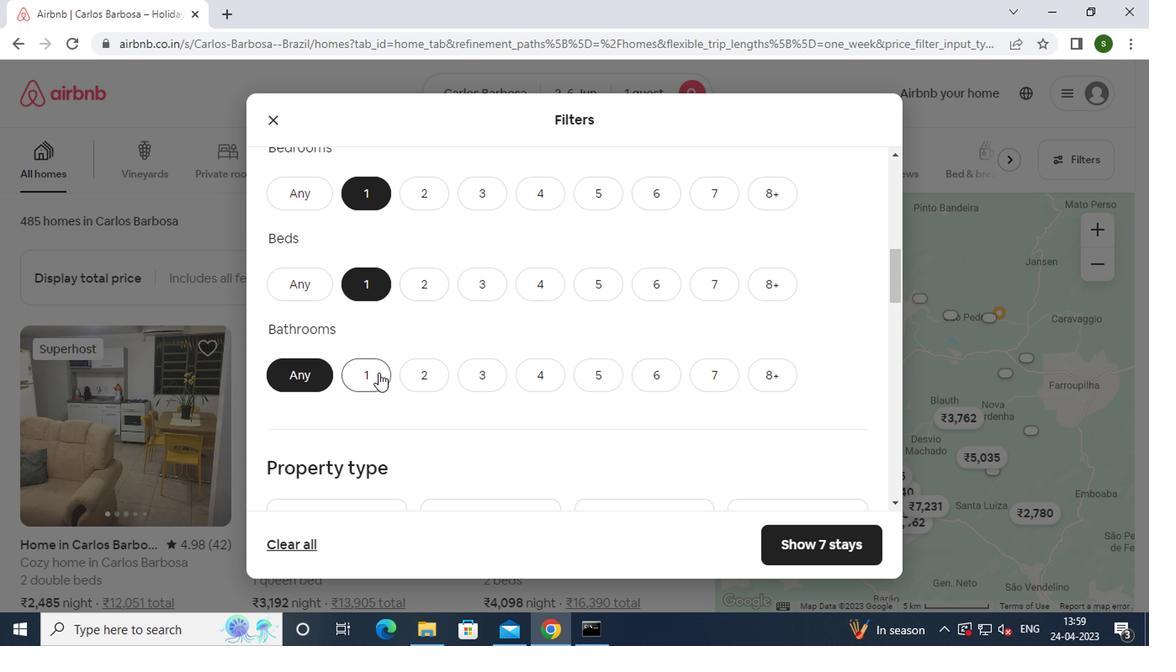 
Action: Mouse moved to (474, 360)
Screenshot: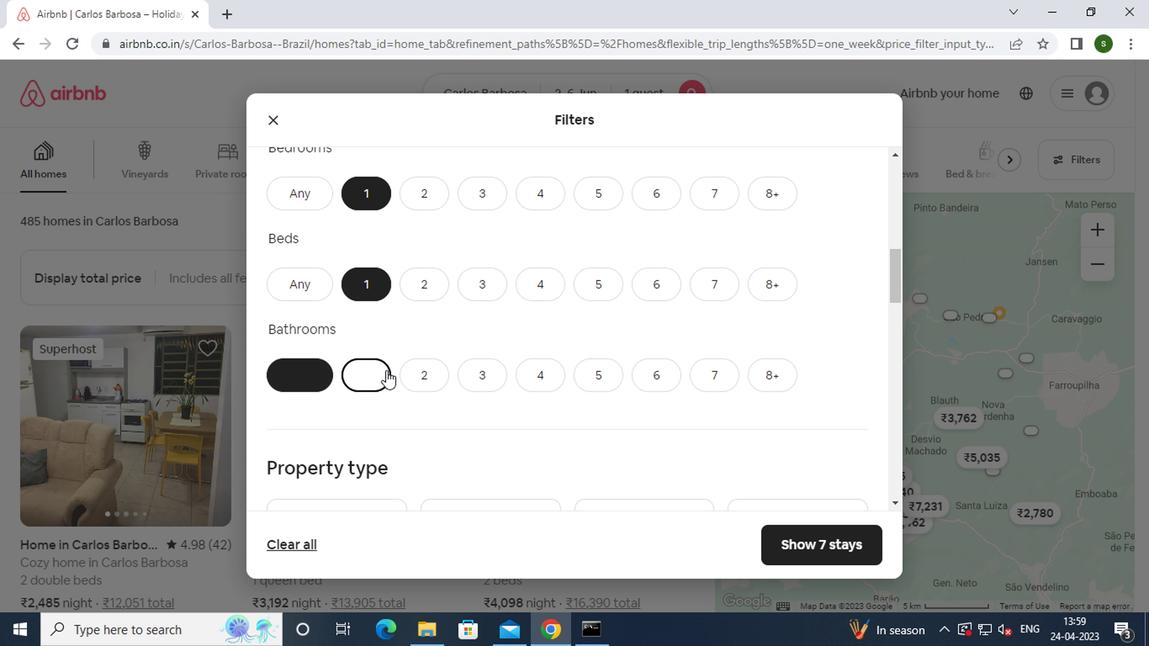 
Action: Mouse scrolled (474, 359) with delta (0, 0)
Screenshot: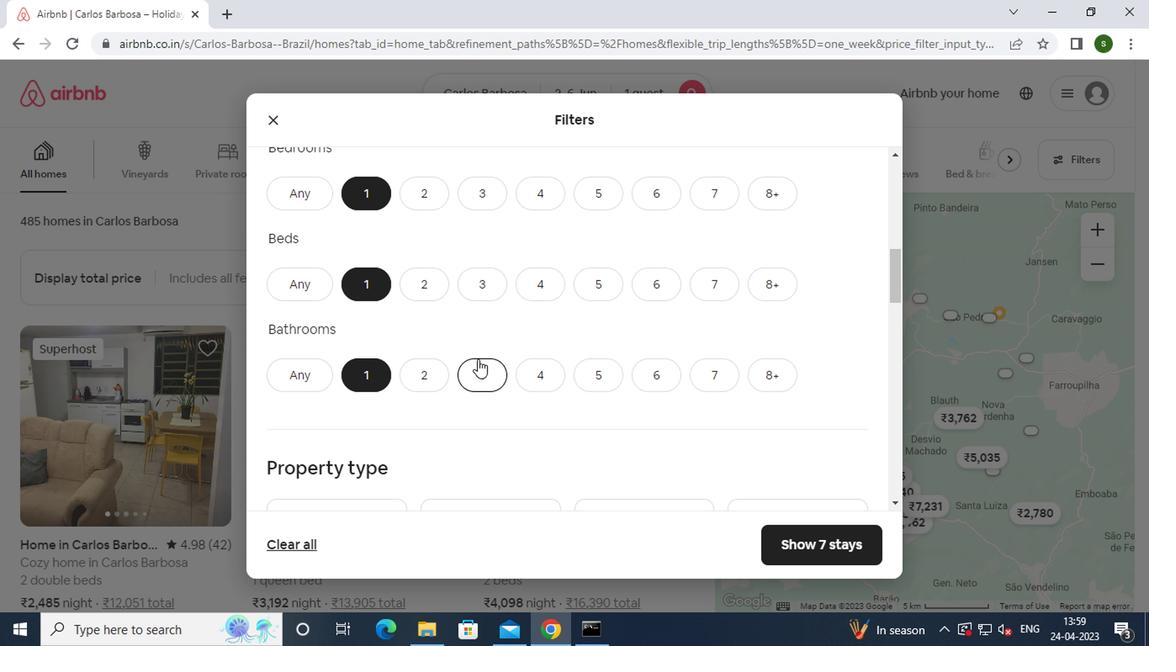 
Action: Mouse scrolled (474, 359) with delta (0, 0)
Screenshot: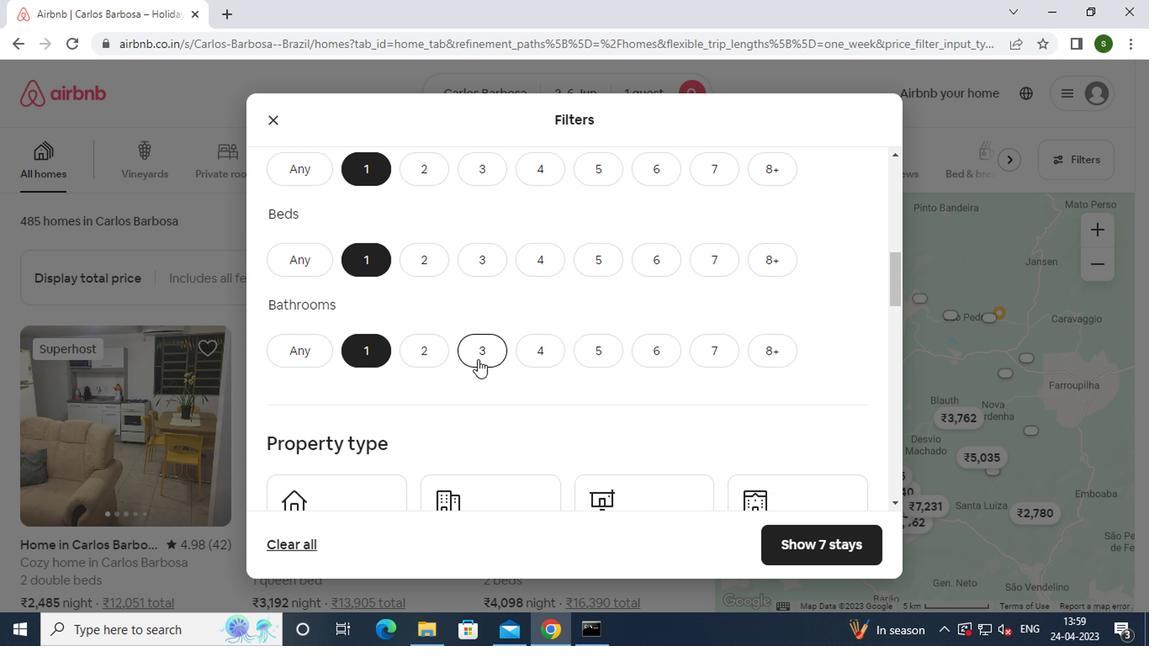
Action: Mouse moved to (310, 378)
Screenshot: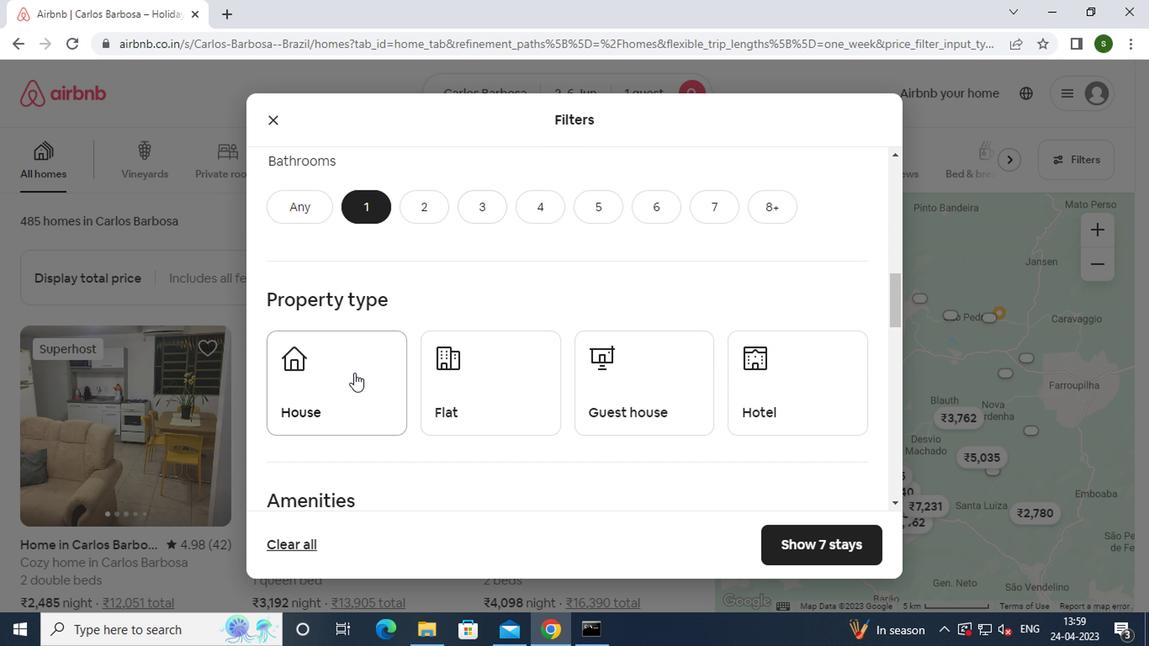 
Action: Mouse pressed left at (310, 378)
Screenshot: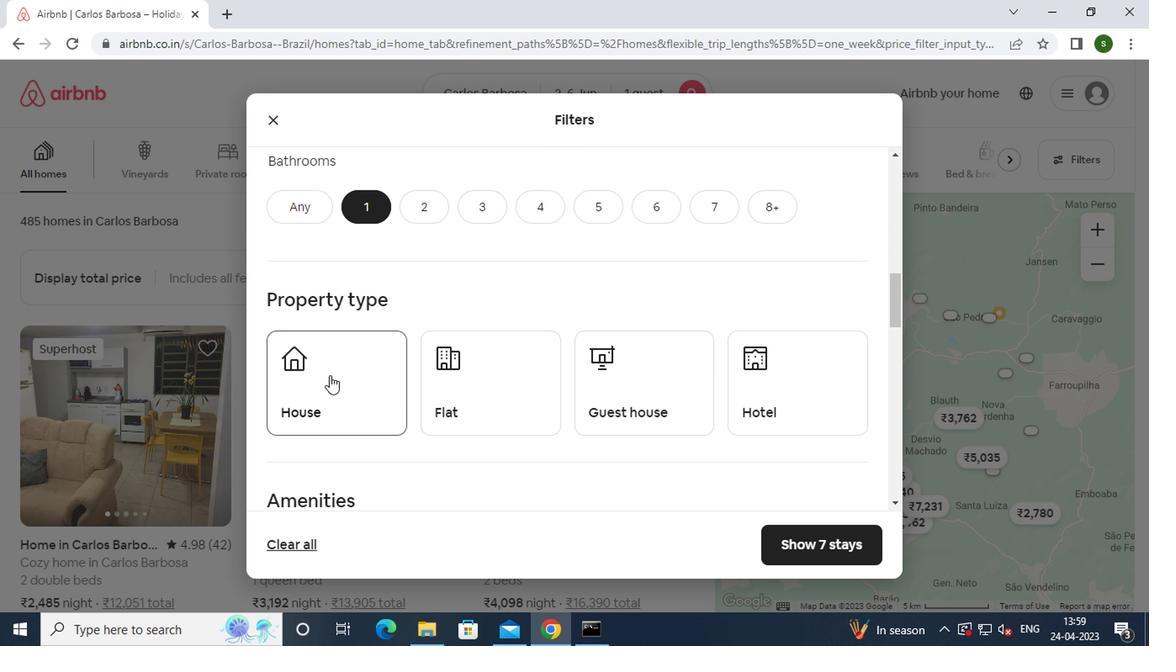 
Action: Mouse moved to (463, 381)
Screenshot: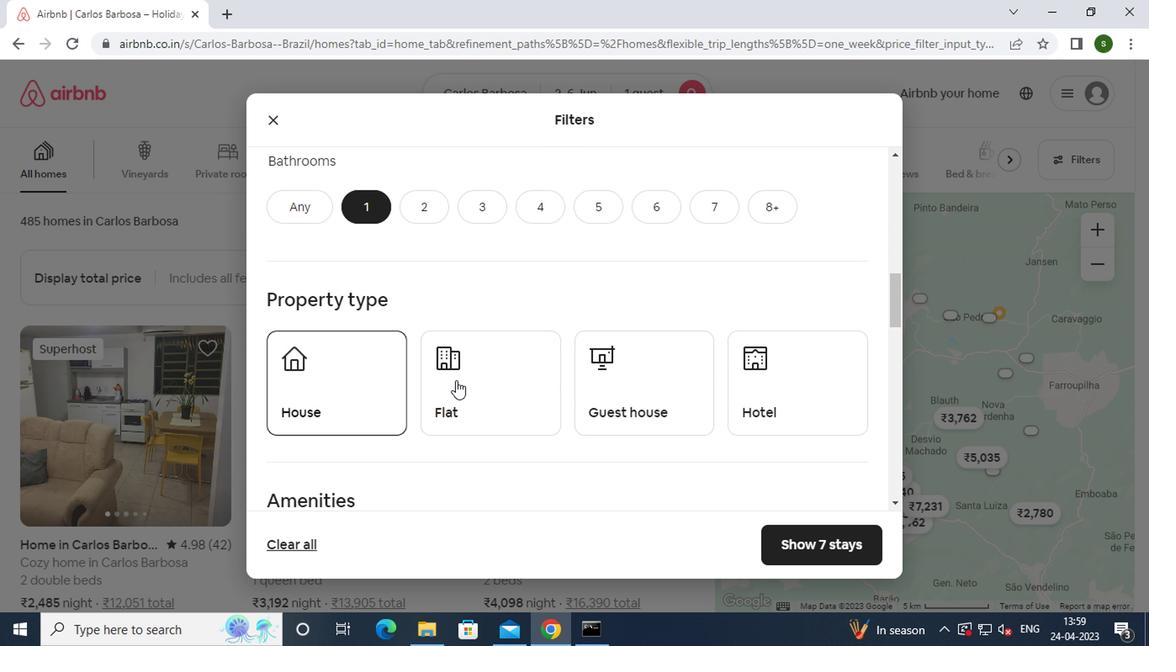 
Action: Mouse pressed left at (463, 381)
Screenshot: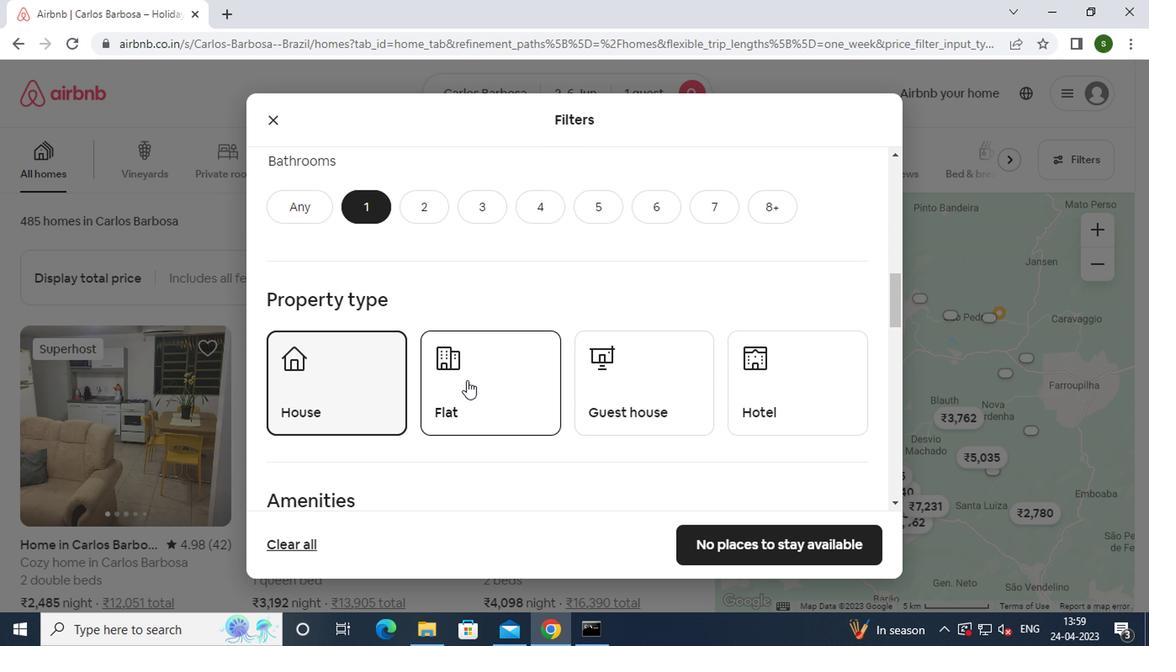 
Action: Mouse moved to (612, 379)
Screenshot: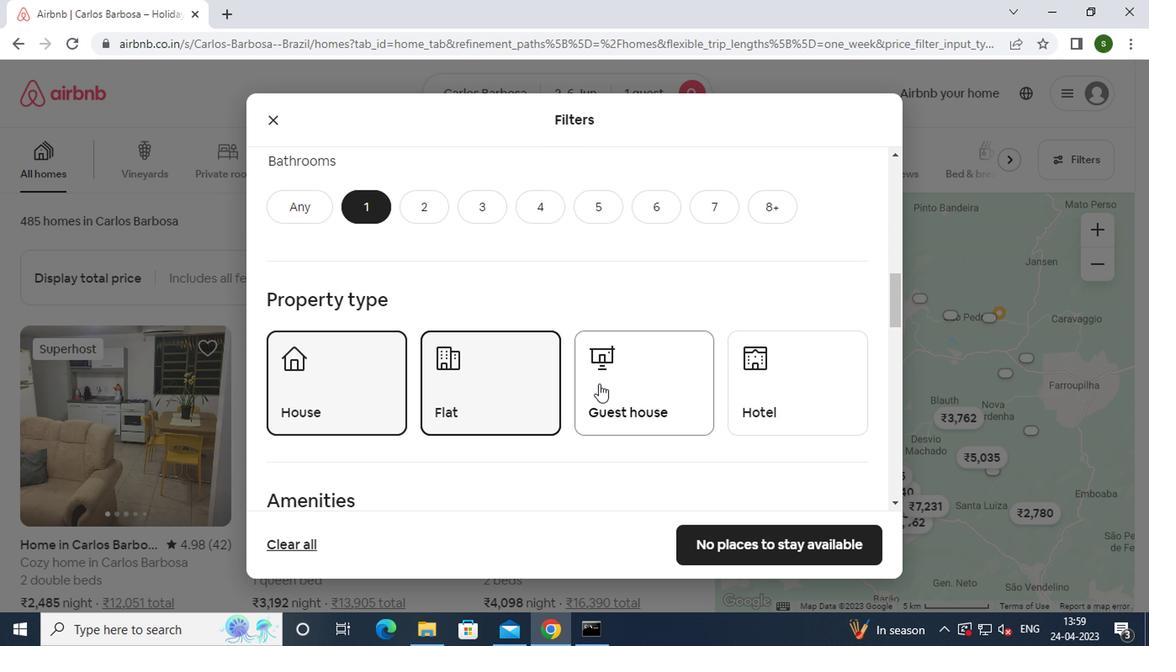 
Action: Mouse pressed left at (612, 379)
Screenshot: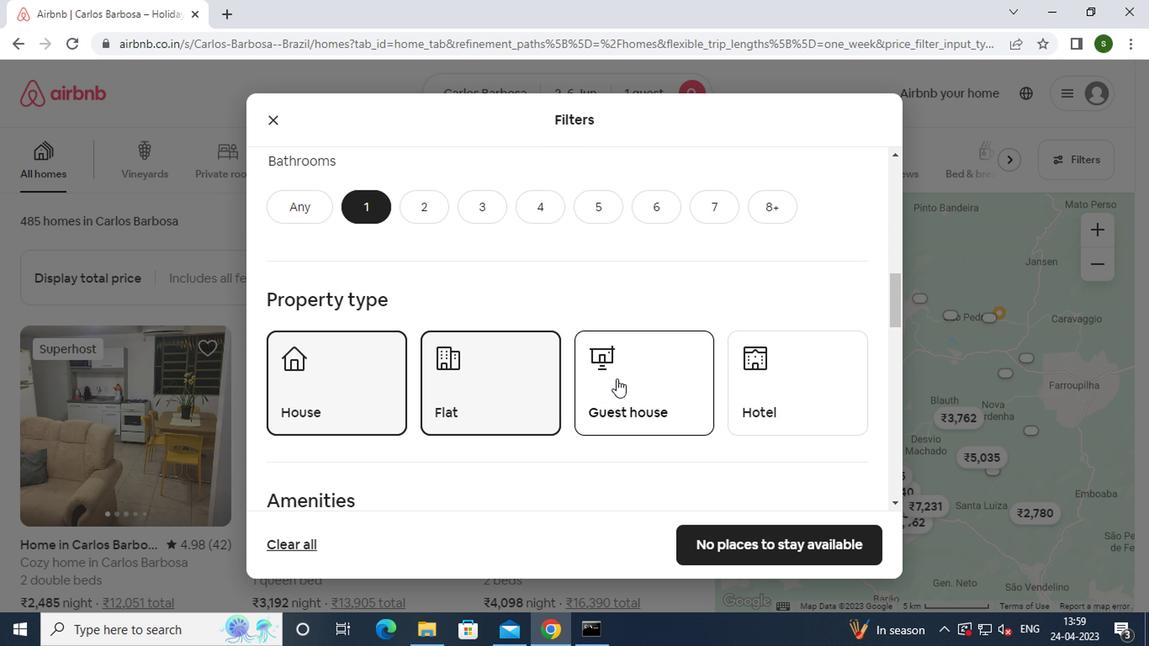 
Action: Mouse moved to (797, 392)
Screenshot: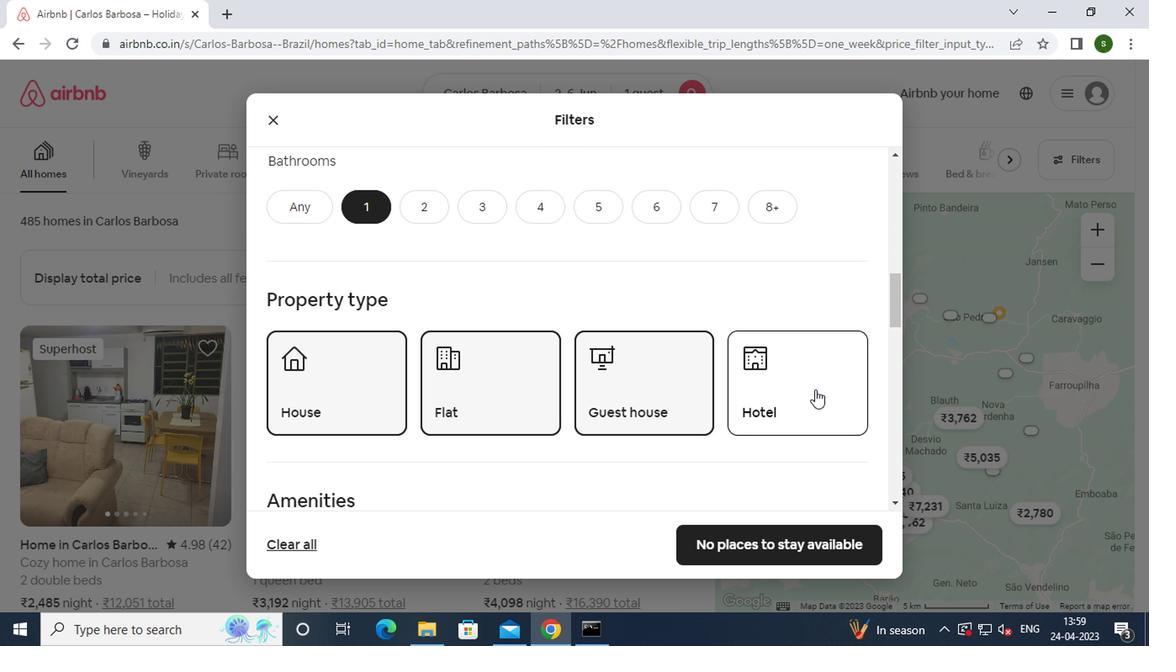
Action: Mouse pressed left at (797, 392)
Screenshot: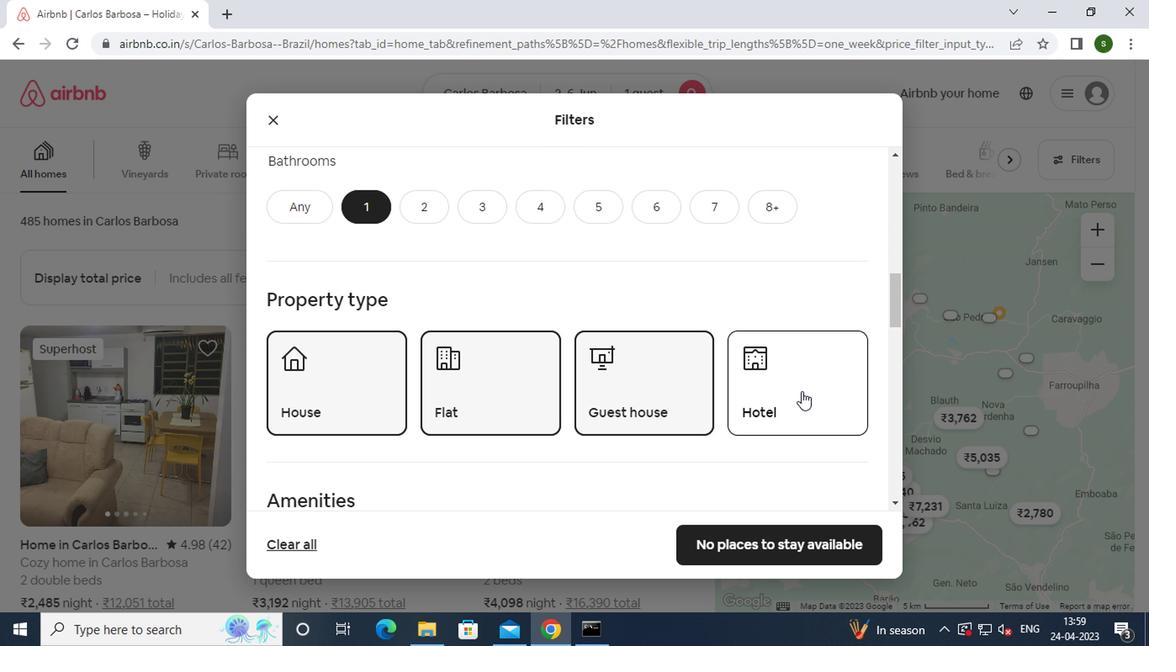 
Action: Mouse moved to (562, 389)
Screenshot: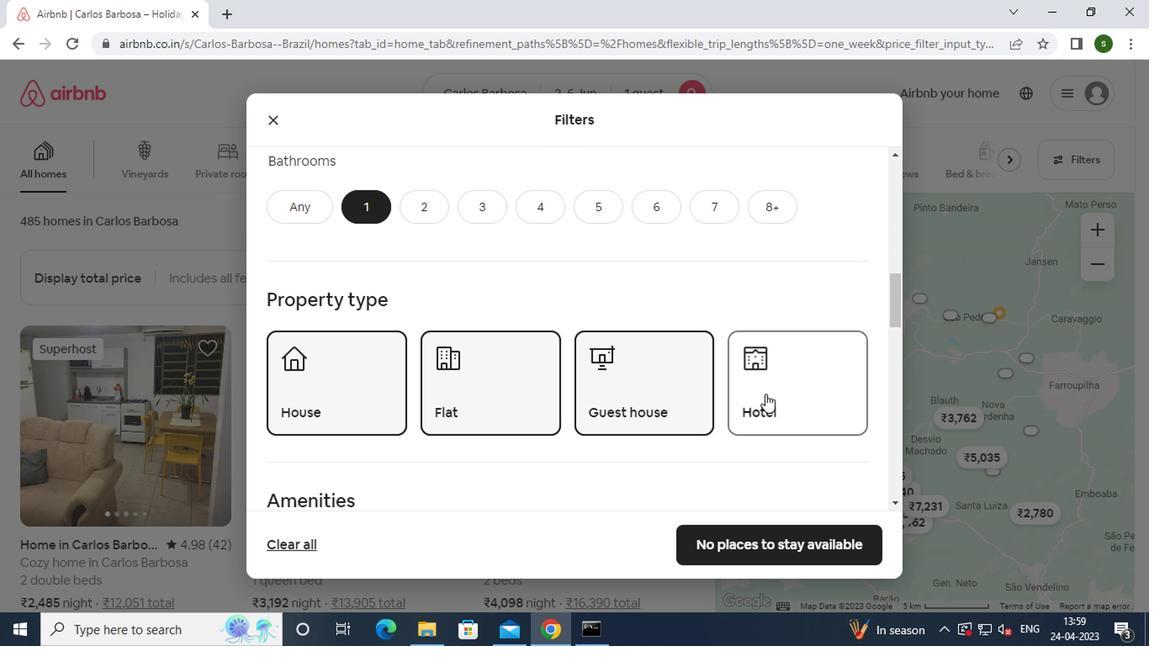 
Action: Mouse scrolled (562, 388) with delta (0, 0)
Screenshot: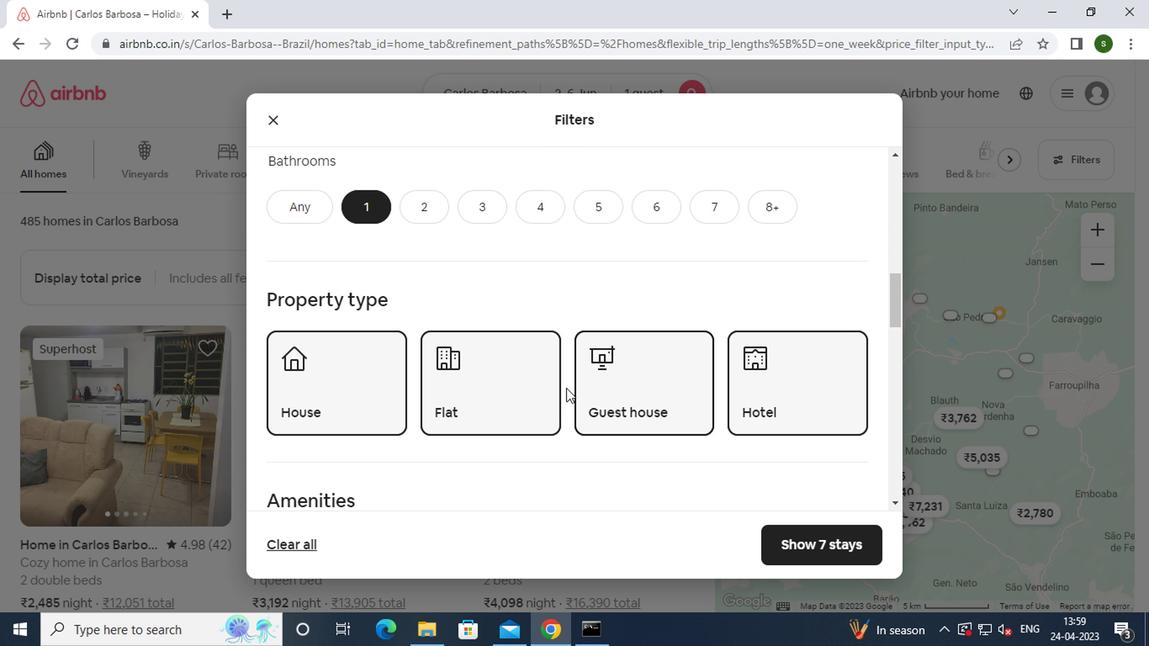 
Action: Mouse scrolled (562, 388) with delta (0, 0)
Screenshot: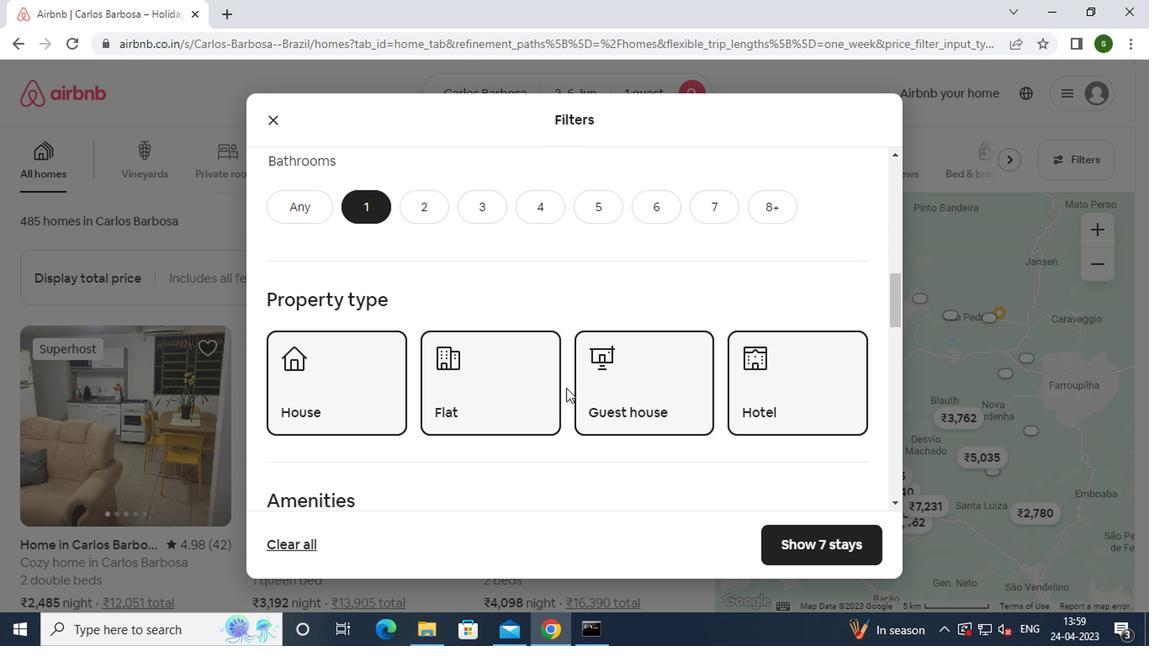 
Action: Mouse scrolled (562, 388) with delta (0, 0)
Screenshot: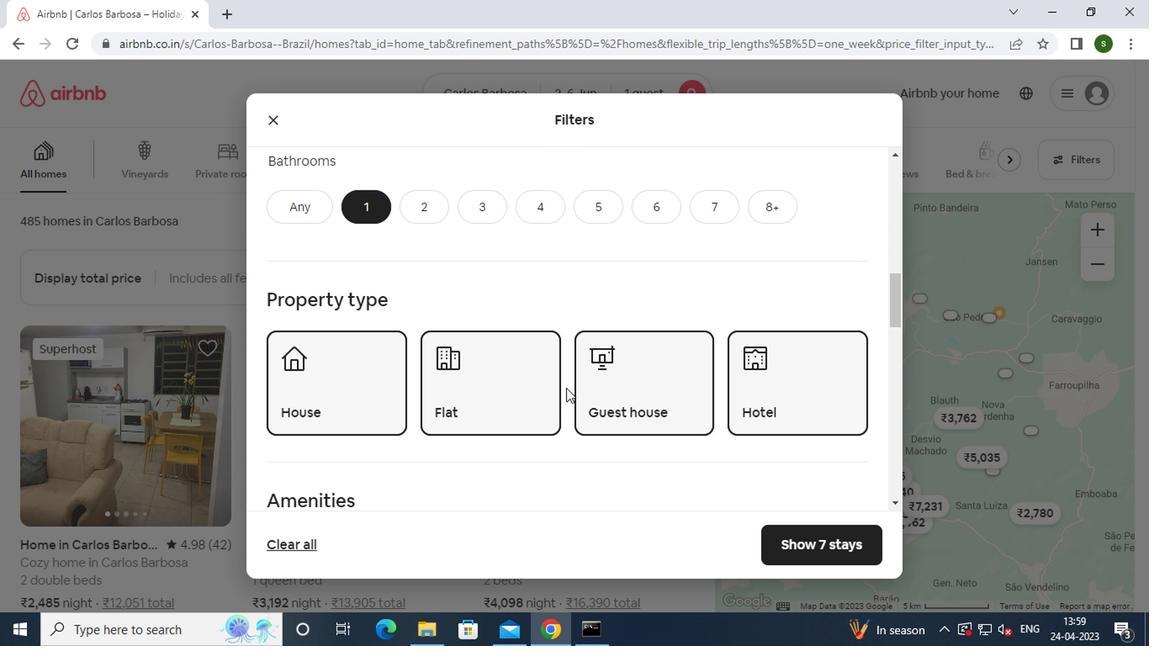 
Action: Mouse scrolled (562, 388) with delta (0, 0)
Screenshot: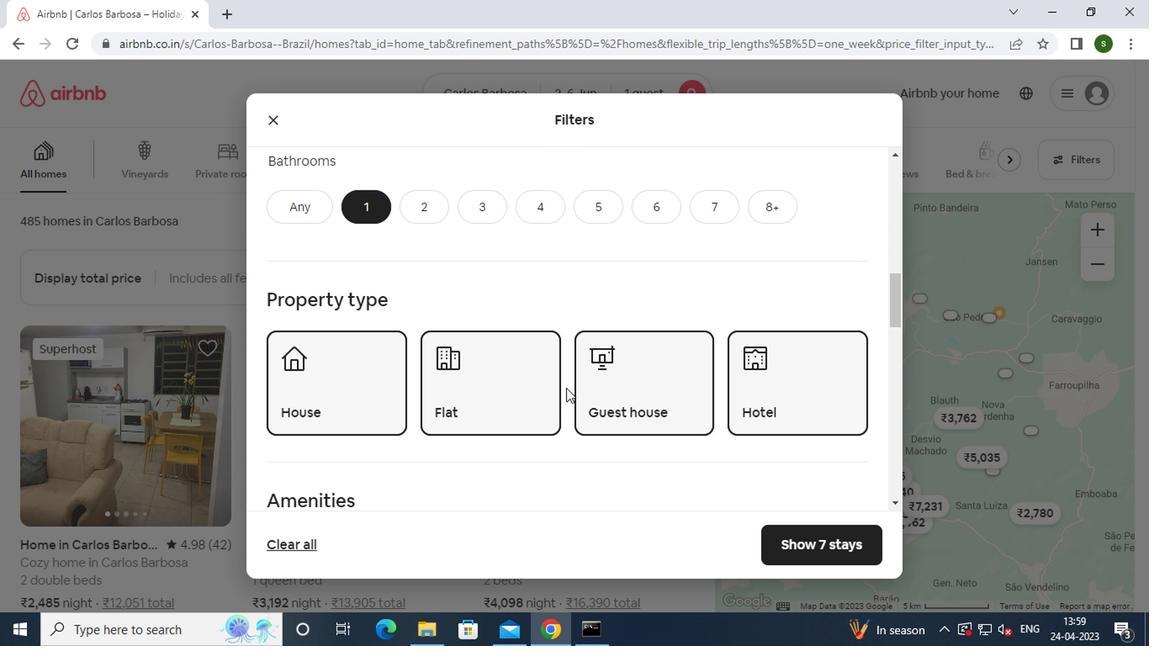 
Action: Mouse scrolled (562, 388) with delta (0, 0)
Screenshot: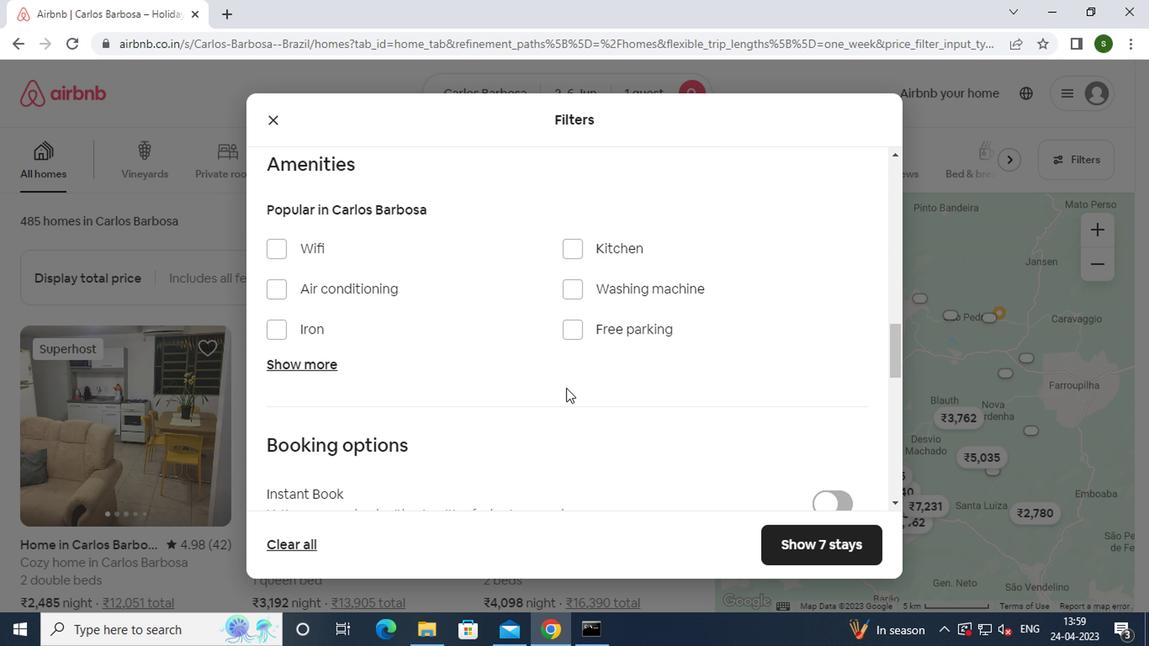 
Action: Mouse scrolled (562, 388) with delta (0, 0)
Screenshot: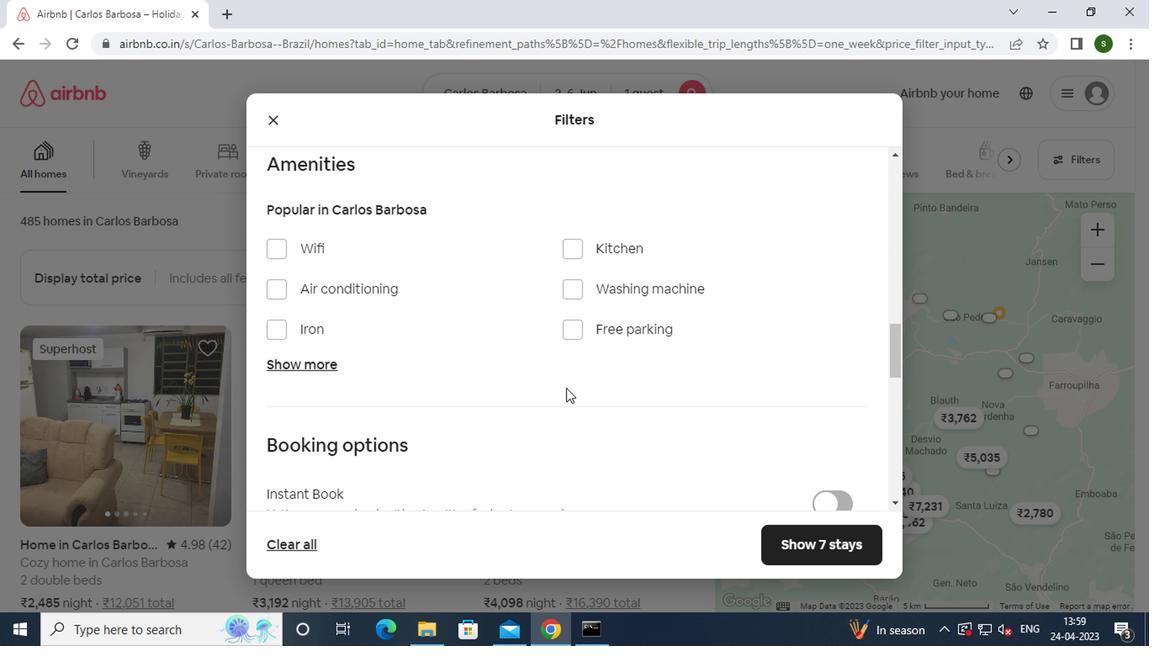 
Action: Mouse moved to (808, 389)
Screenshot: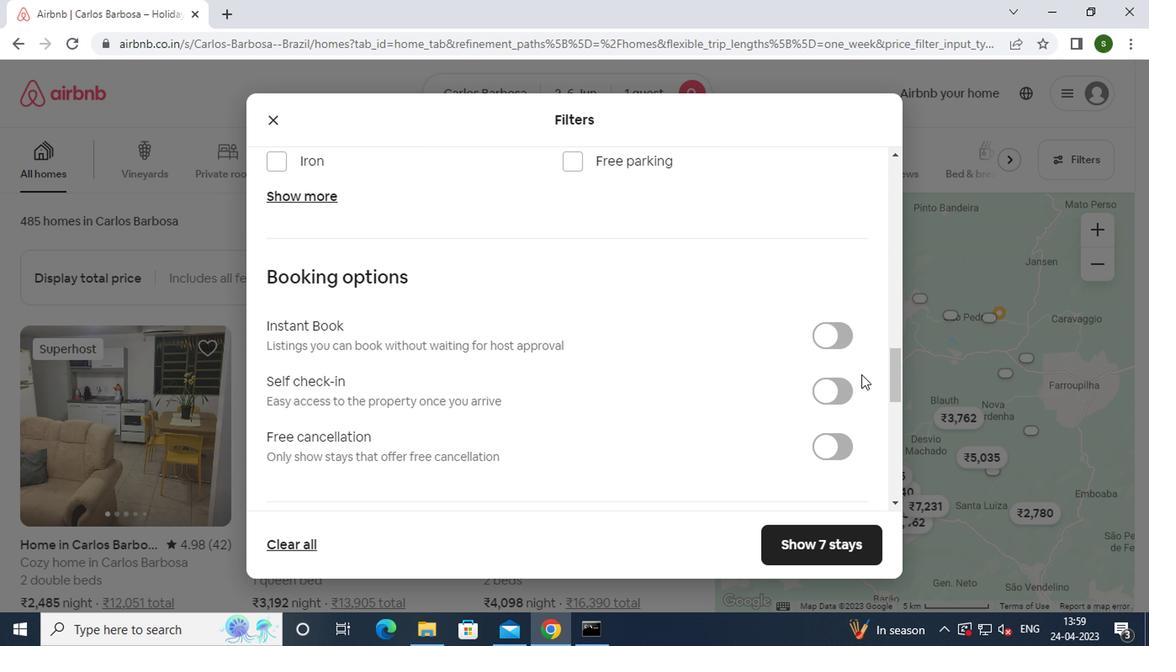 
Action: Mouse pressed left at (808, 389)
Screenshot: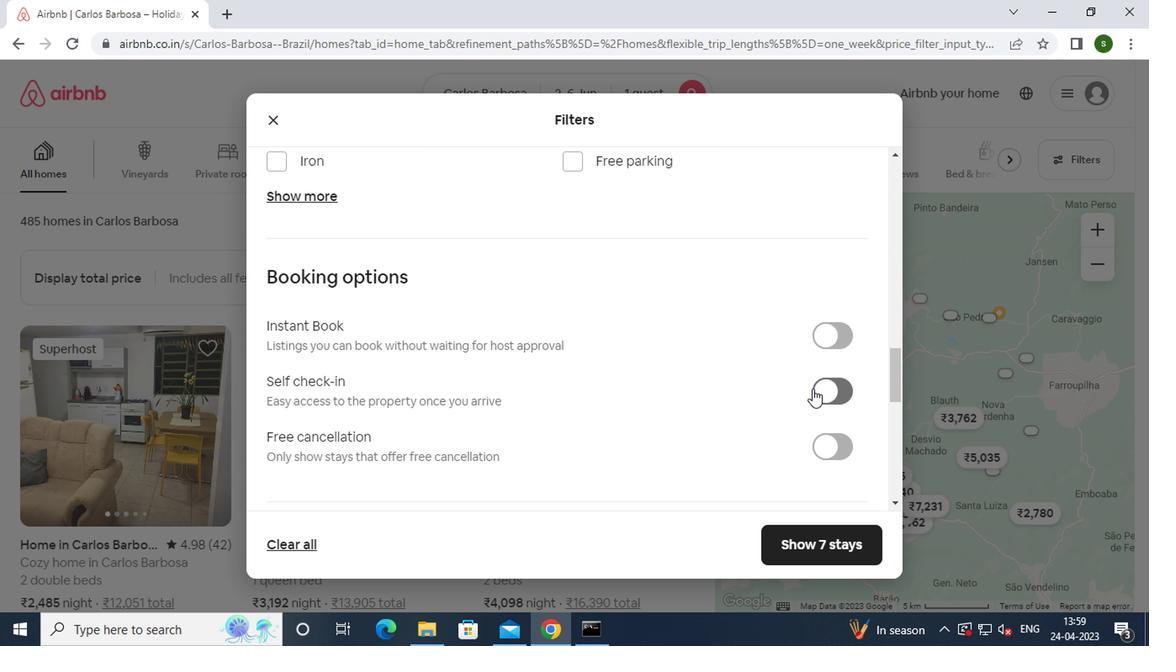 
Action: Mouse moved to (690, 362)
Screenshot: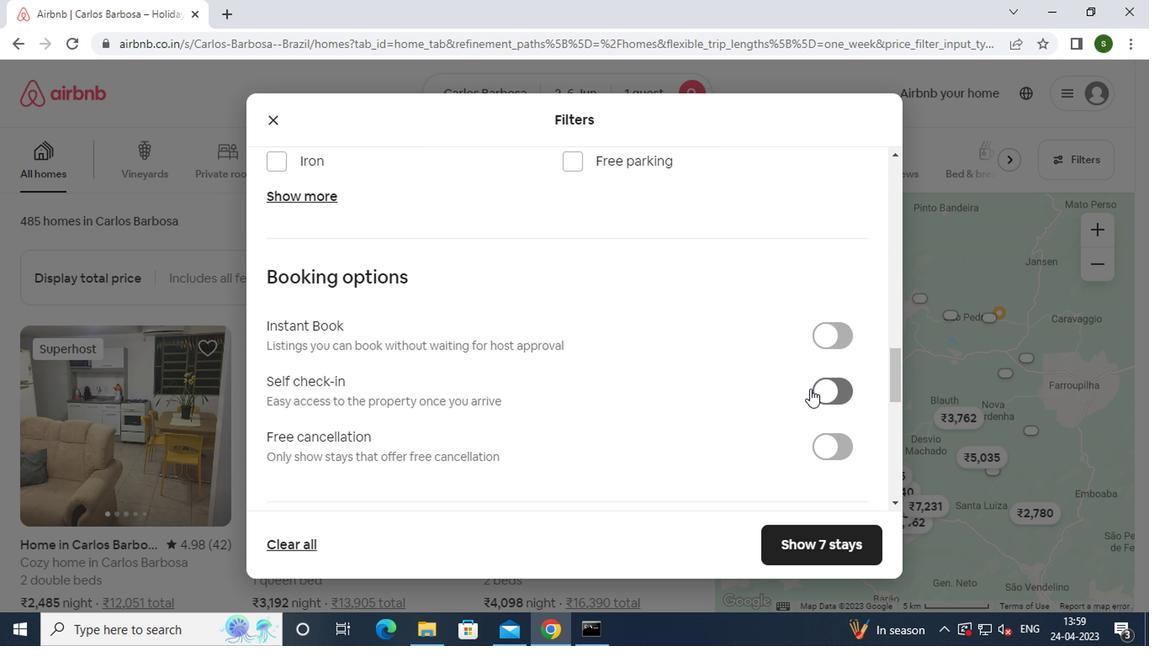 
Action: Mouse scrolled (690, 362) with delta (0, 0)
Screenshot: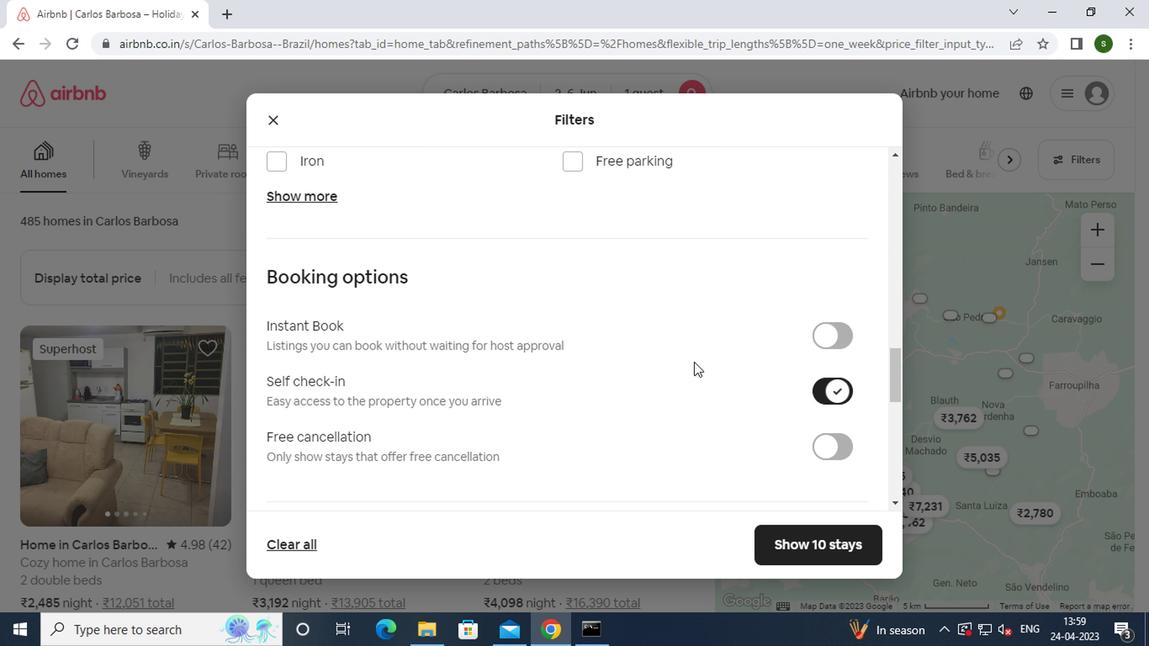 
Action: Mouse scrolled (690, 362) with delta (0, 0)
Screenshot: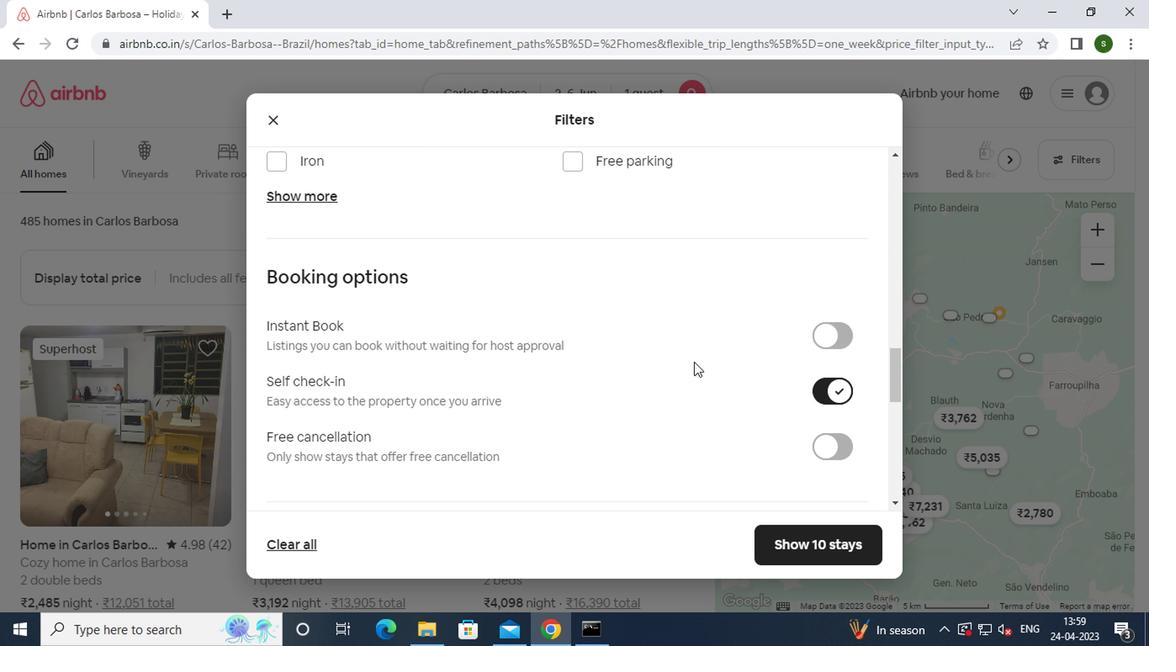 
Action: Mouse scrolled (690, 362) with delta (0, 0)
Screenshot: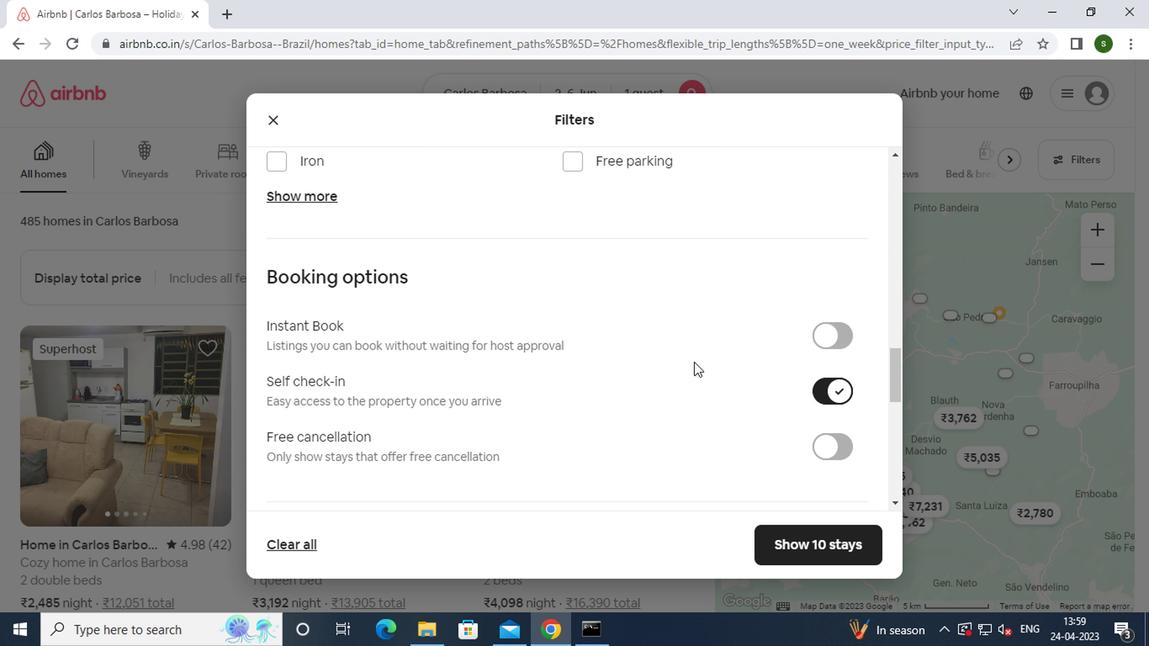 
Action: Mouse scrolled (690, 362) with delta (0, 0)
Screenshot: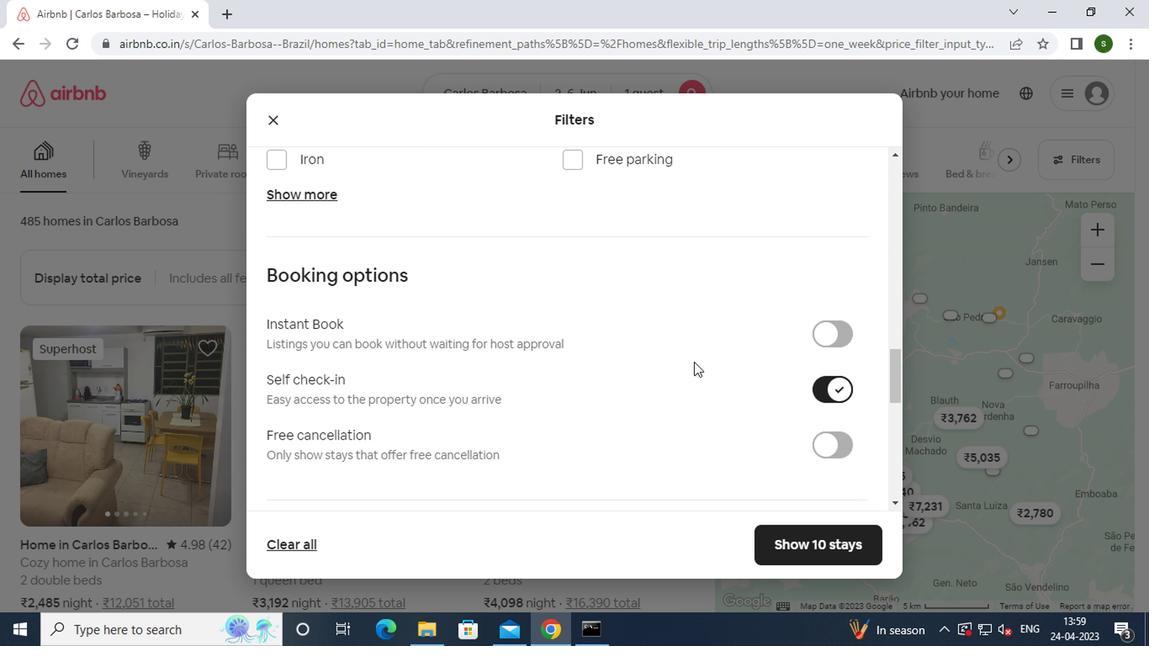 
Action: Mouse scrolled (690, 362) with delta (0, 0)
Screenshot: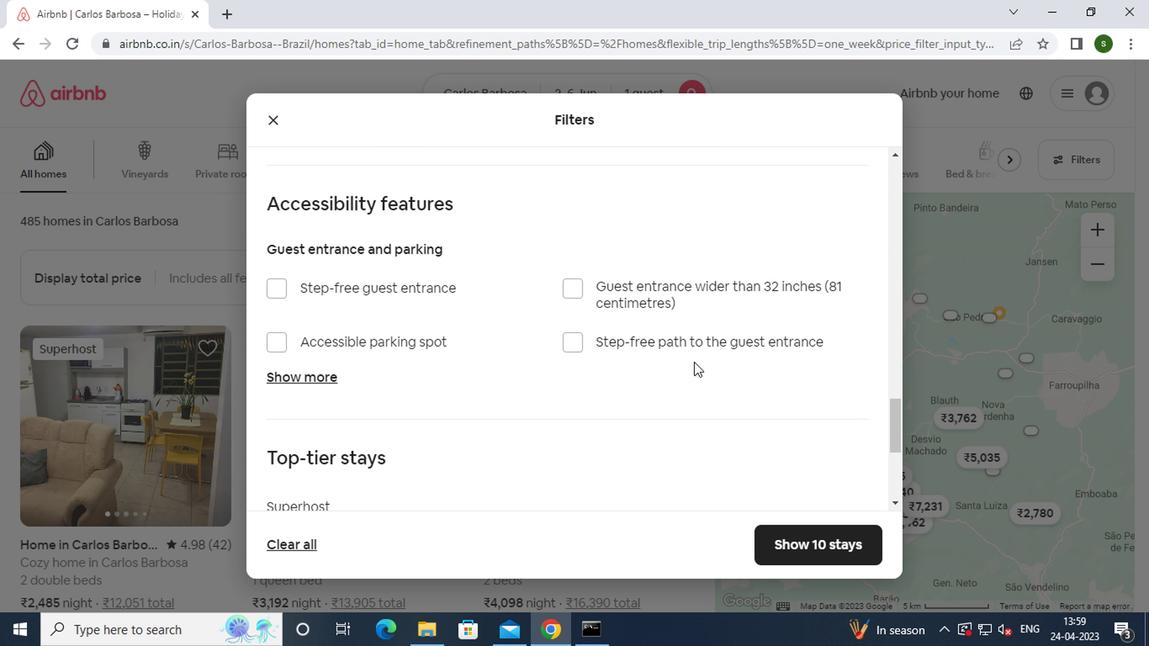 
Action: Mouse scrolled (690, 362) with delta (0, 0)
Screenshot: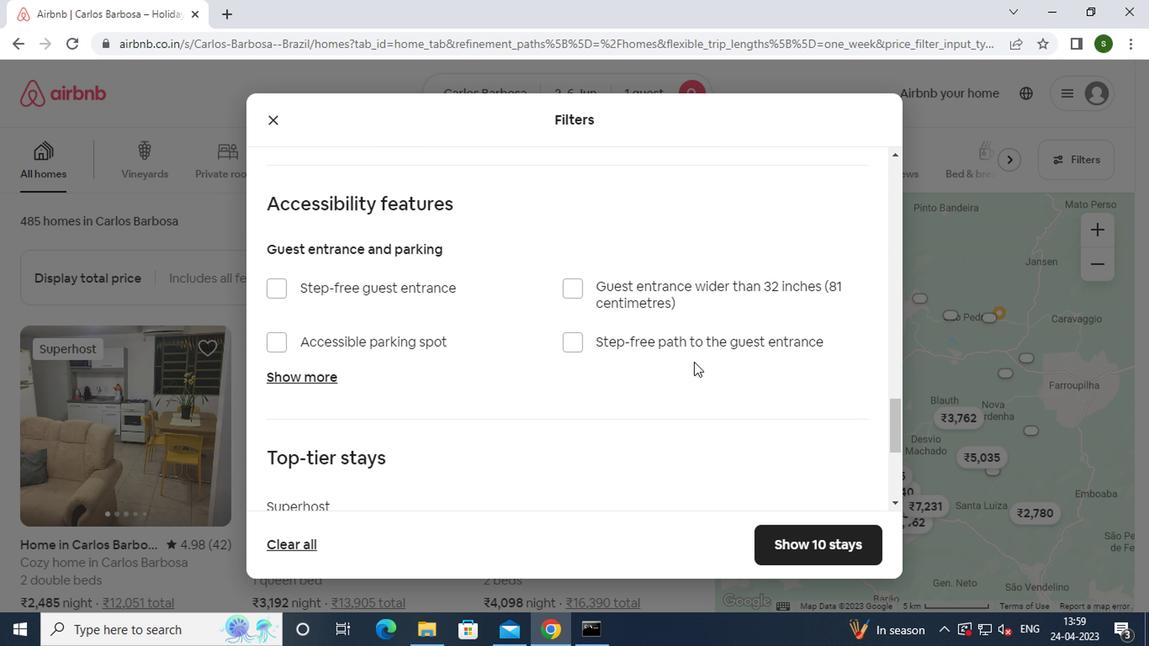 
Action: Mouse scrolled (690, 362) with delta (0, 0)
Screenshot: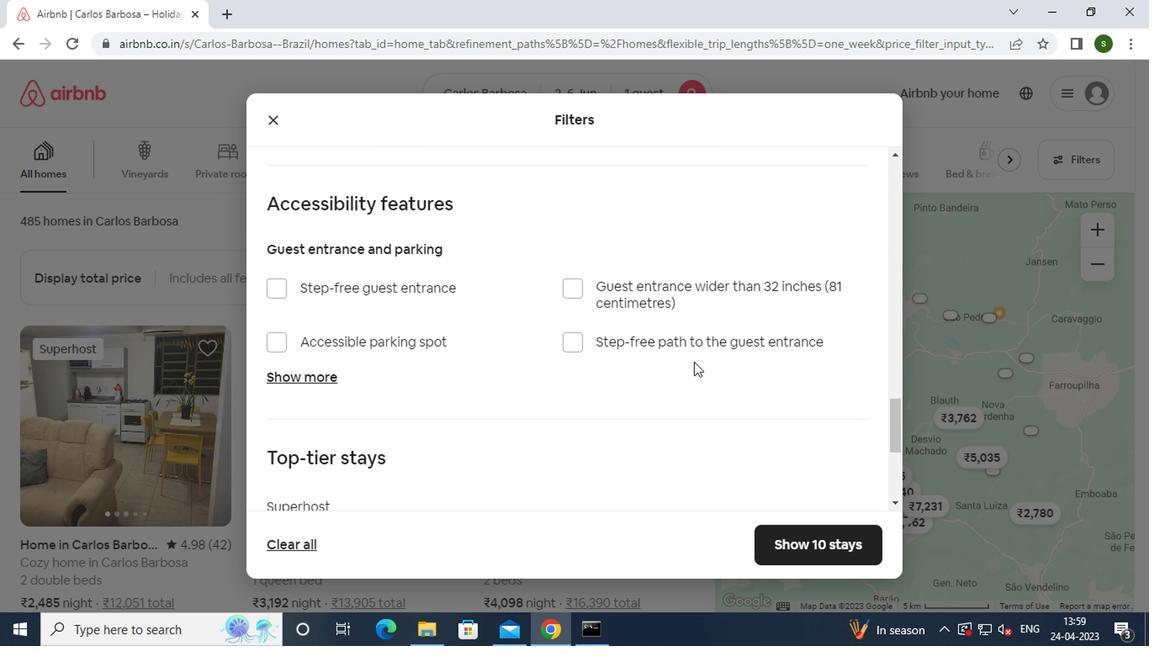 
Action: Mouse scrolled (690, 362) with delta (0, 0)
Screenshot: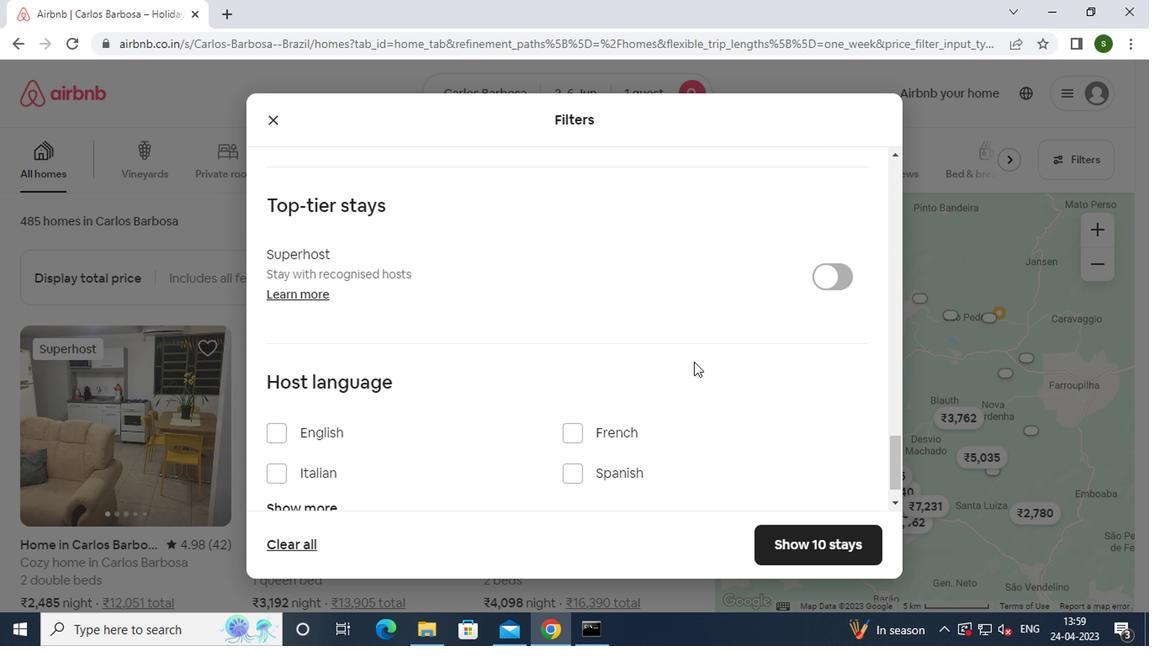 
Action: Mouse scrolled (690, 362) with delta (0, 0)
Screenshot: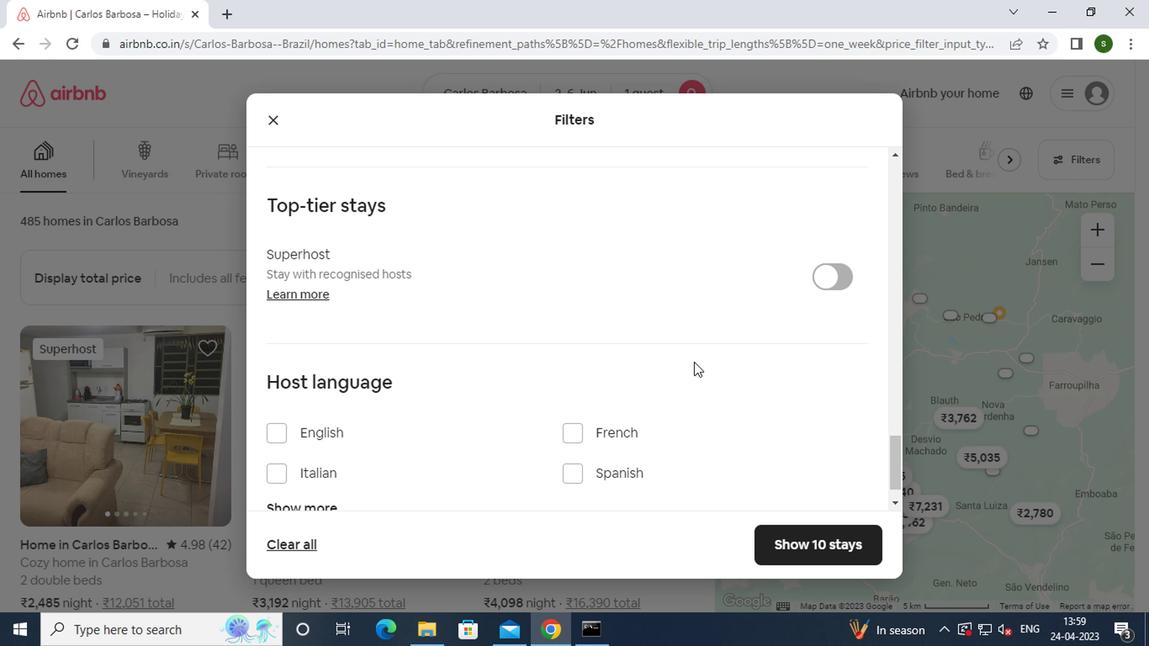 
Action: Mouse moved to (592, 428)
Screenshot: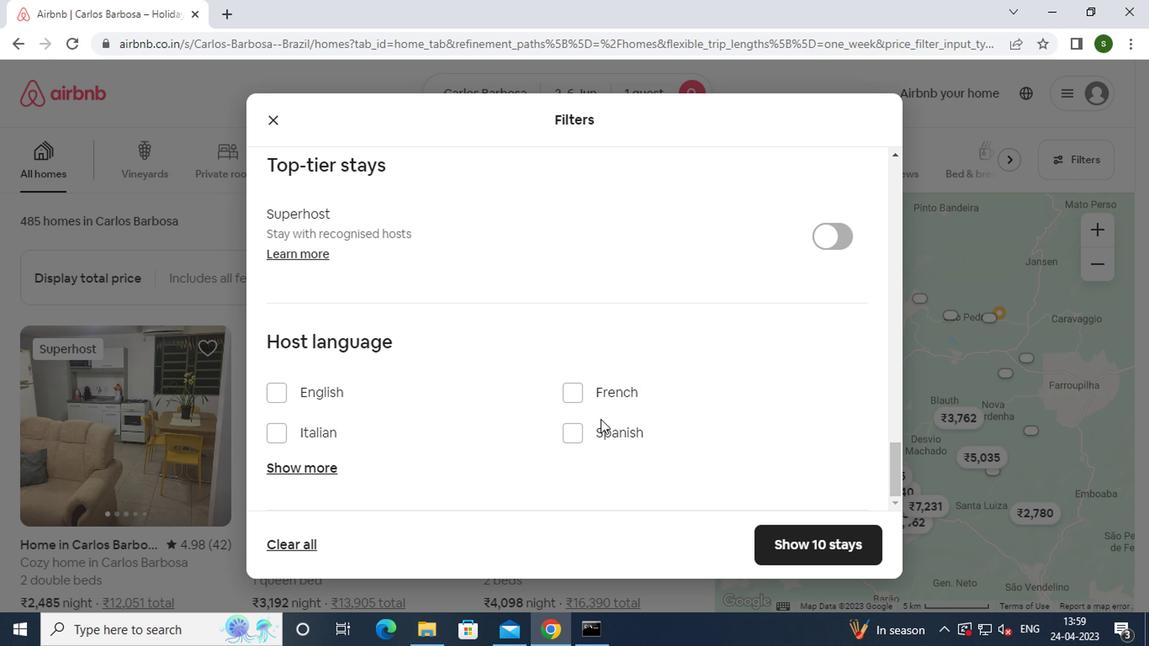 
Action: Mouse pressed left at (592, 428)
Screenshot: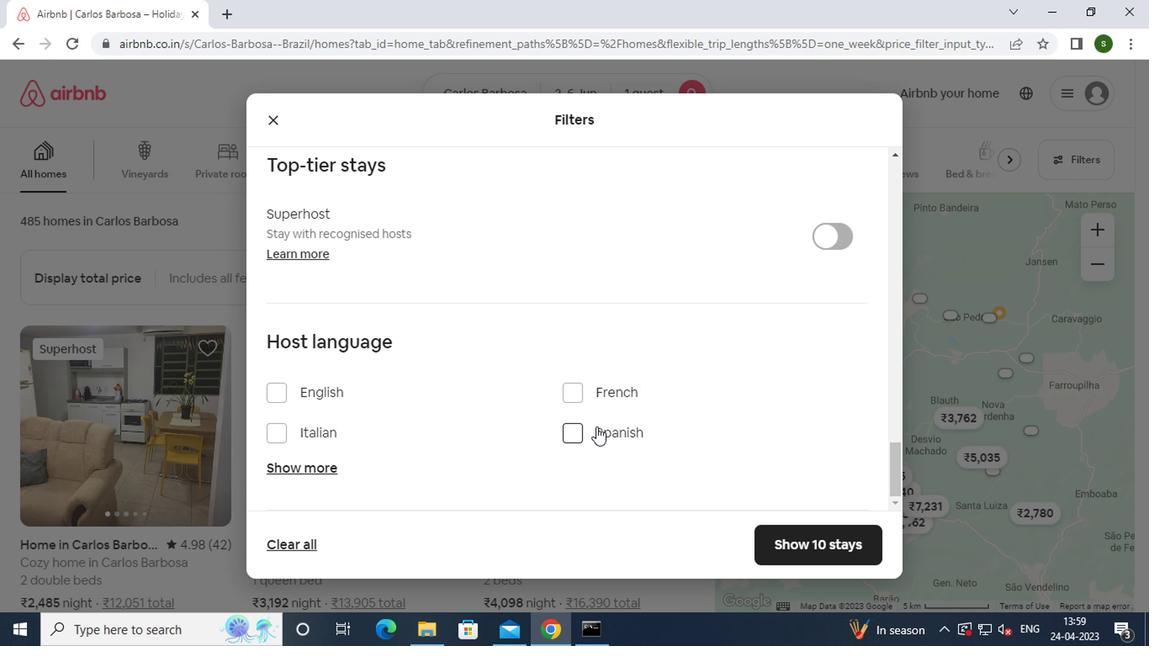 
Action: Mouse moved to (795, 533)
Screenshot: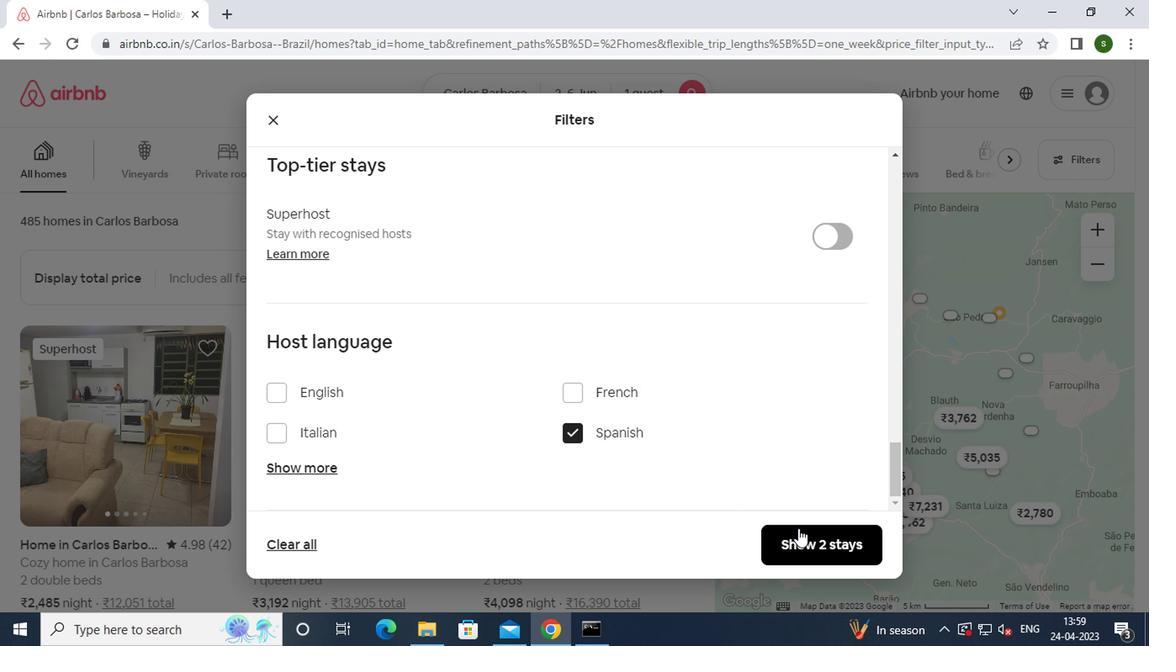 
Action: Mouse pressed left at (795, 533)
Screenshot: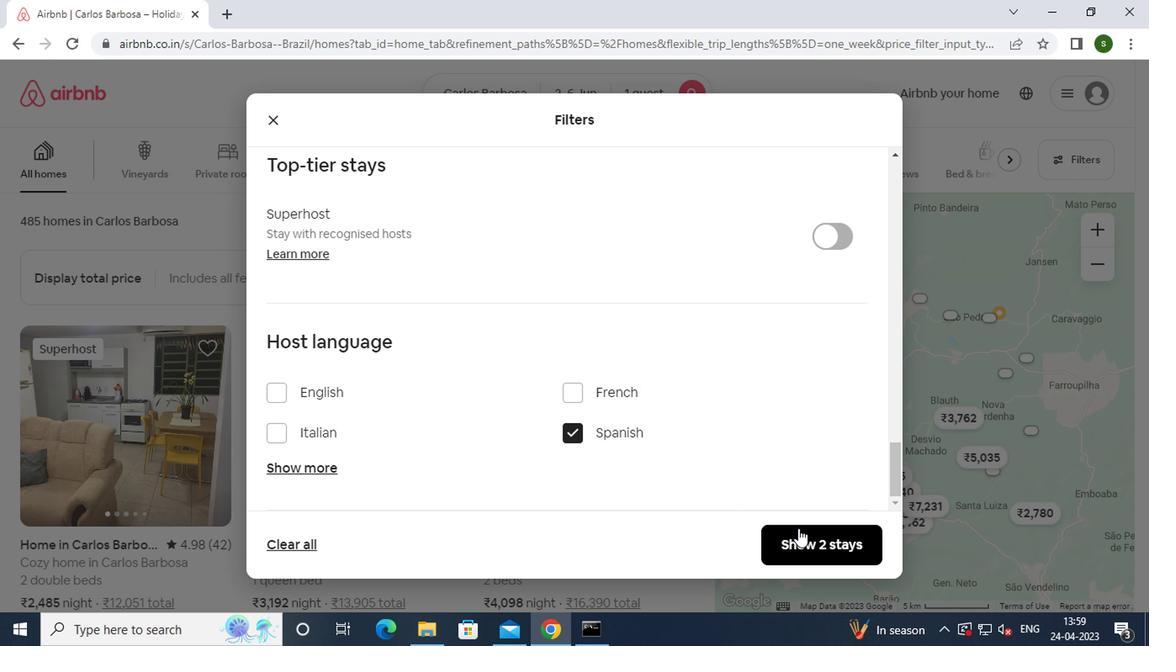 
Action: Mouse moved to (565, 184)
Screenshot: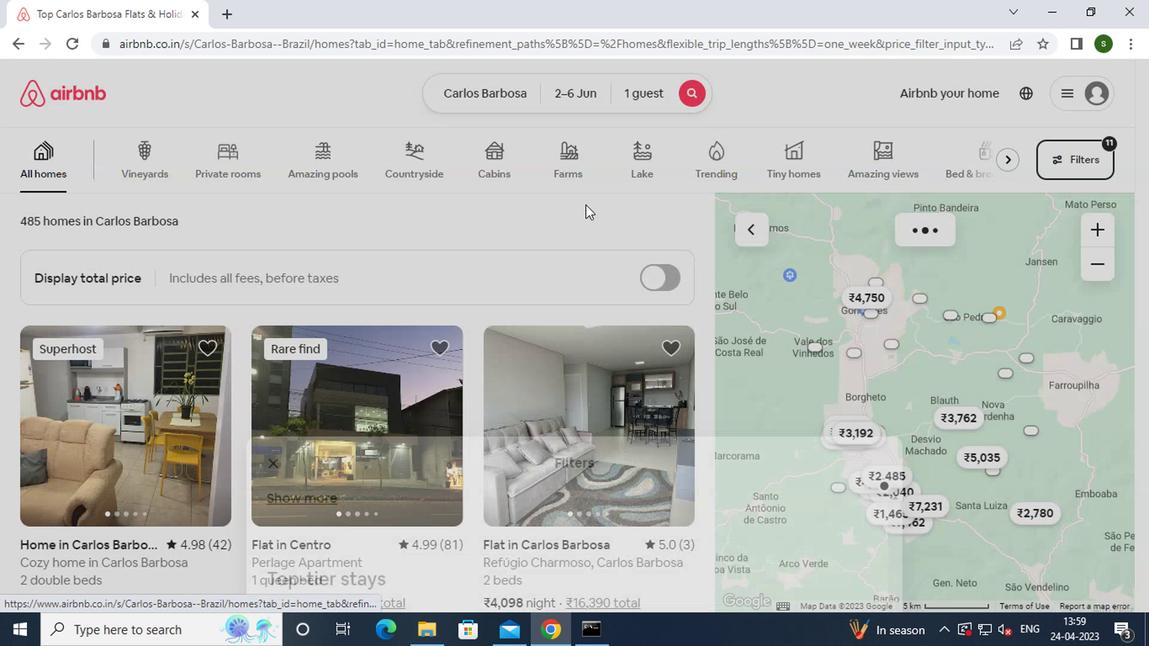 
